 Task: Look for space in Laranjeiras, Brazil from 8th June, 2023 to 12th June, 2023 for 2 adults in price range Rs.8000 to Rs.16000. Place can be private room with 1  bedroom having 1 bed and 1 bathroom. Property type can be flatguest house, hotel. Booking option can be shelf check-in. Required host language is Spanish.
Action: Mouse moved to (357, 141)
Screenshot: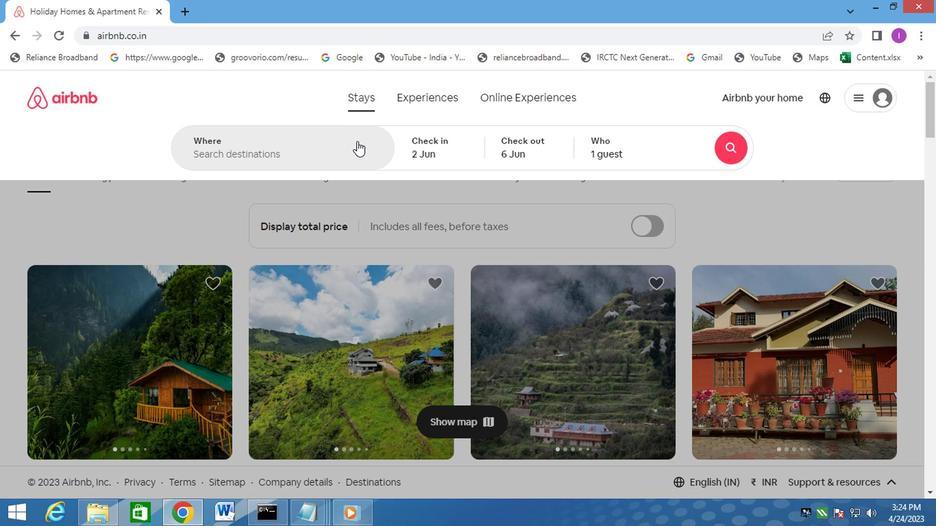 
Action: Mouse pressed left at (357, 141)
Screenshot: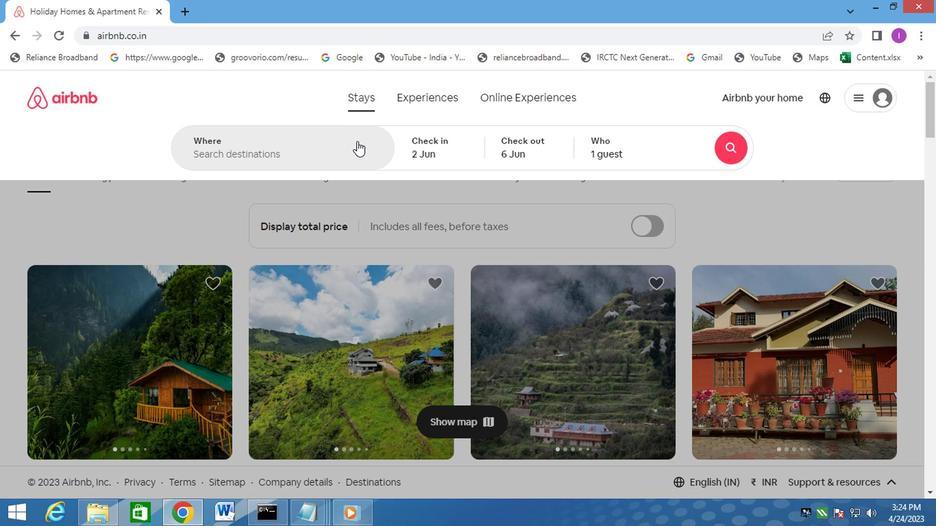 
Action: Mouse moved to (287, 165)
Screenshot: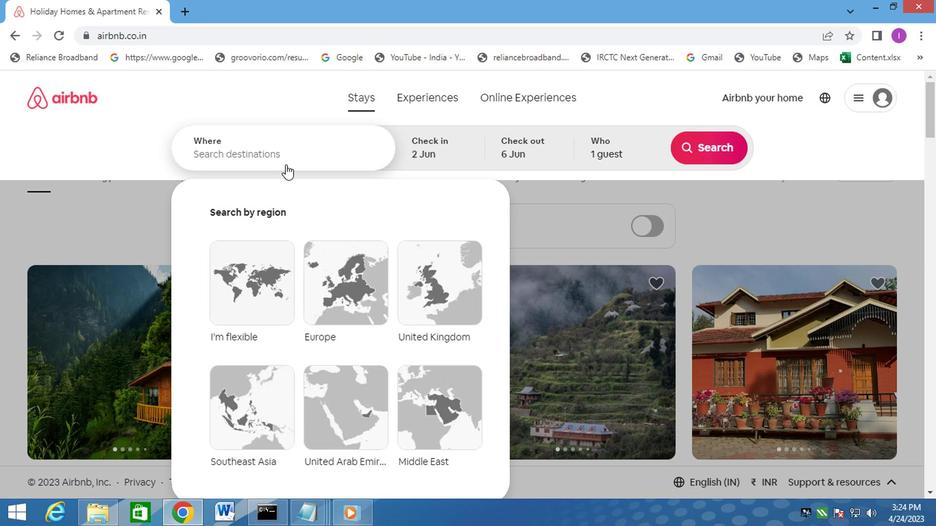 
Action: Key pressed <Key.shift><Key.shift>LARANJEIRAS,<Key.shift><Key.shift><Key.shift><Key.shift><Key.shift><Key.shift><Key.shift>BRAZIL
Screenshot: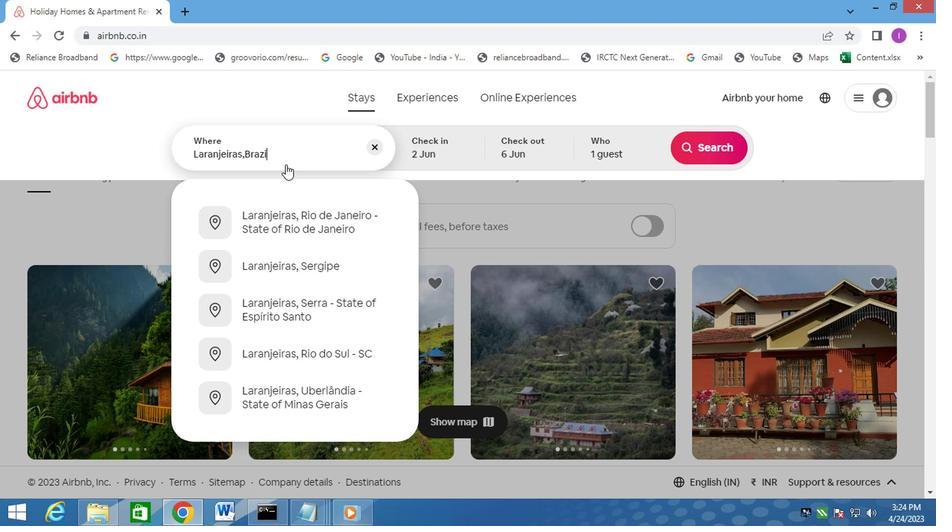 
Action: Mouse moved to (425, 148)
Screenshot: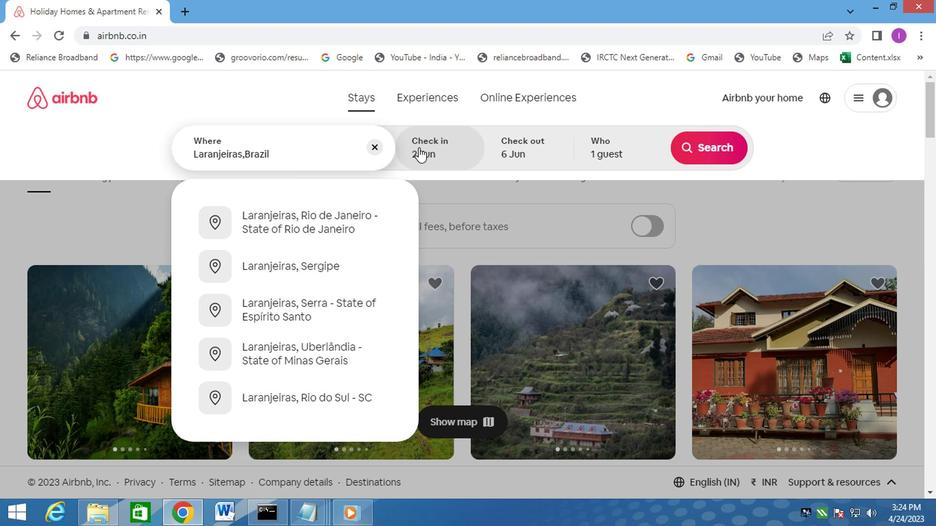 
Action: Mouse pressed left at (425, 148)
Screenshot: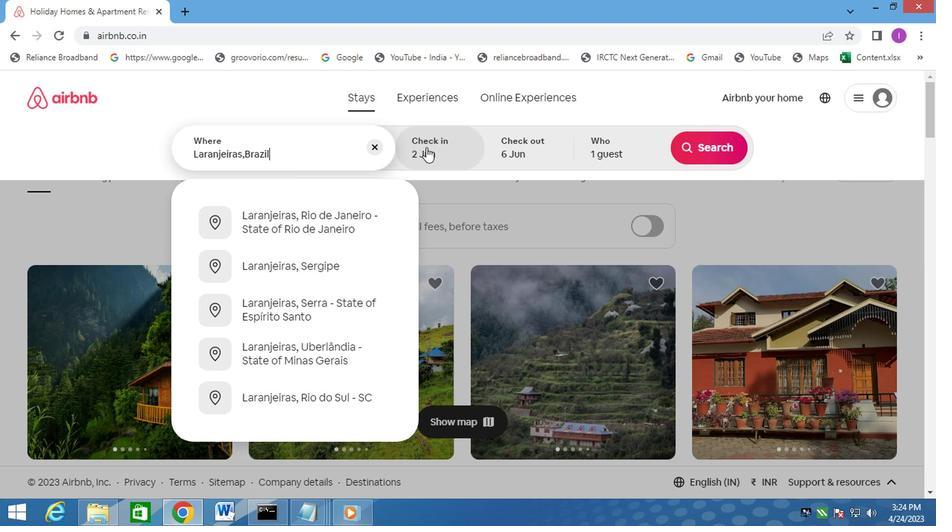 
Action: Mouse moved to (460, 147)
Screenshot: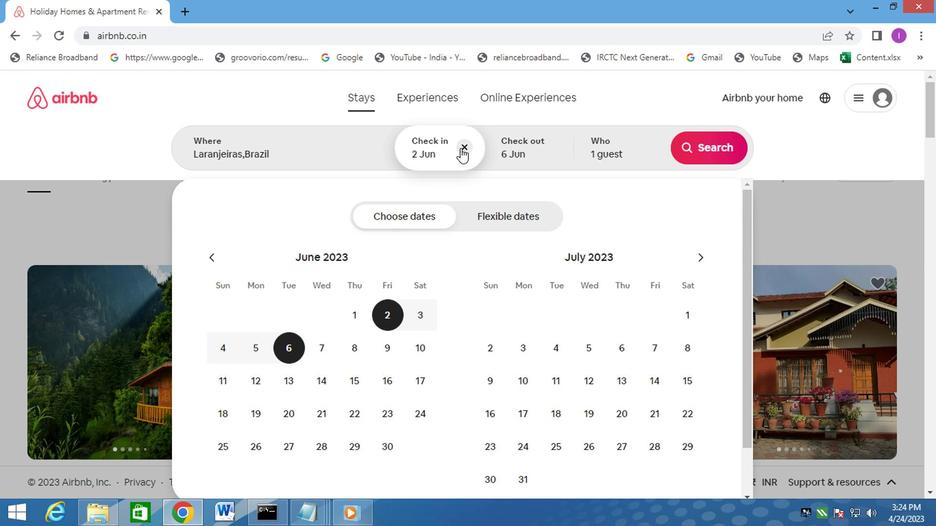 
Action: Mouse pressed left at (460, 147)
Screenshot: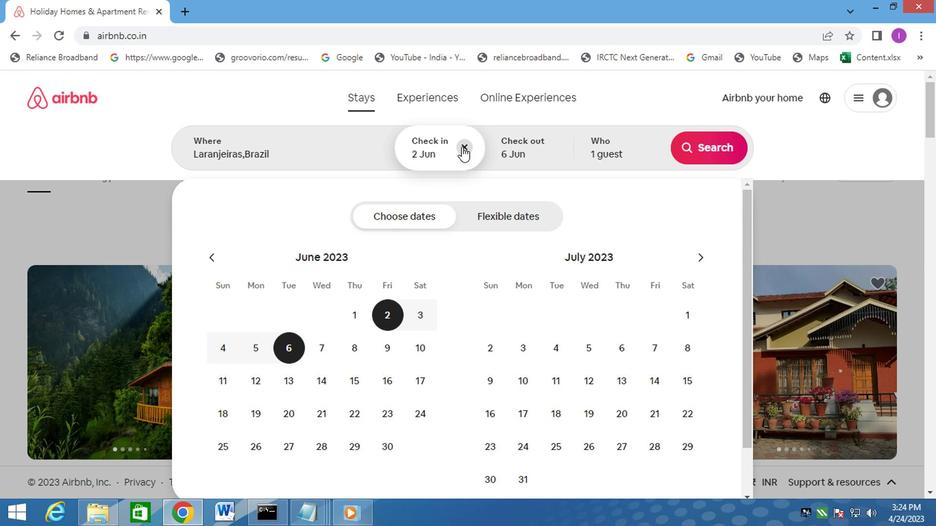 
Action: Mouse moved to (349, 344)
Screenshot: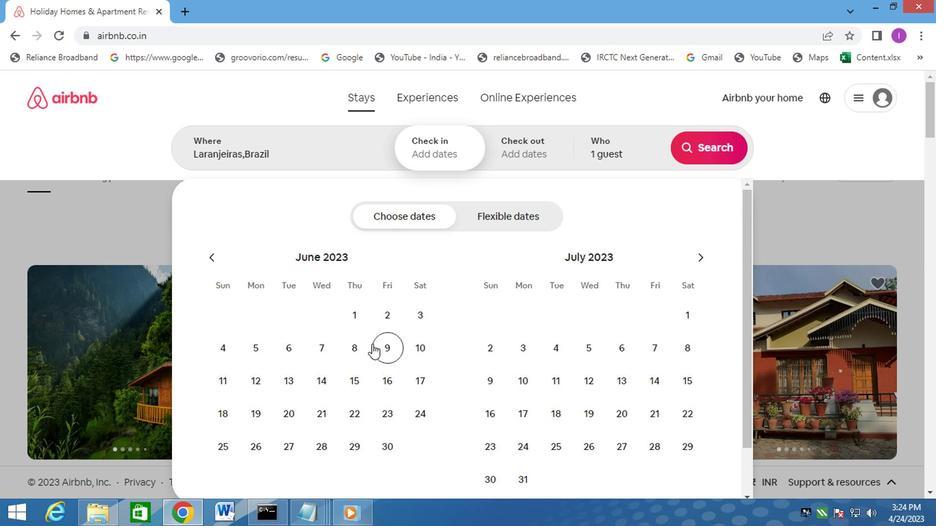 
Action: Mouse pressed left at (349, 344)
Screenshot: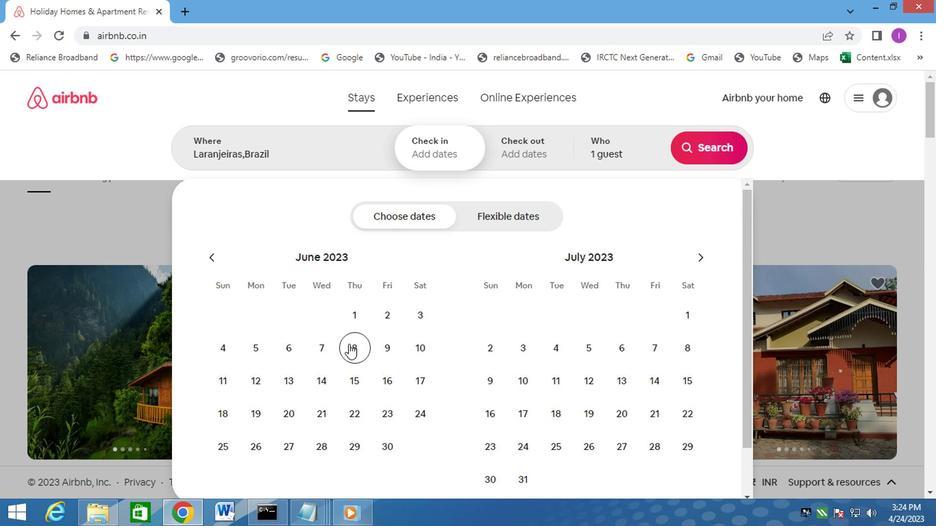 
Action: Mouse moved to (253, 383)
Screenshot: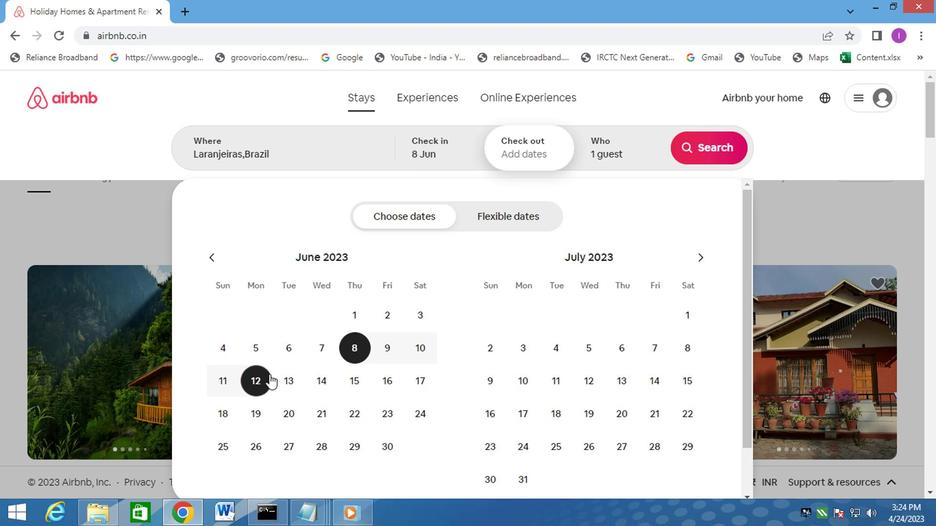 
Action: Mouse pressed left at (253, 383)
Screenshot: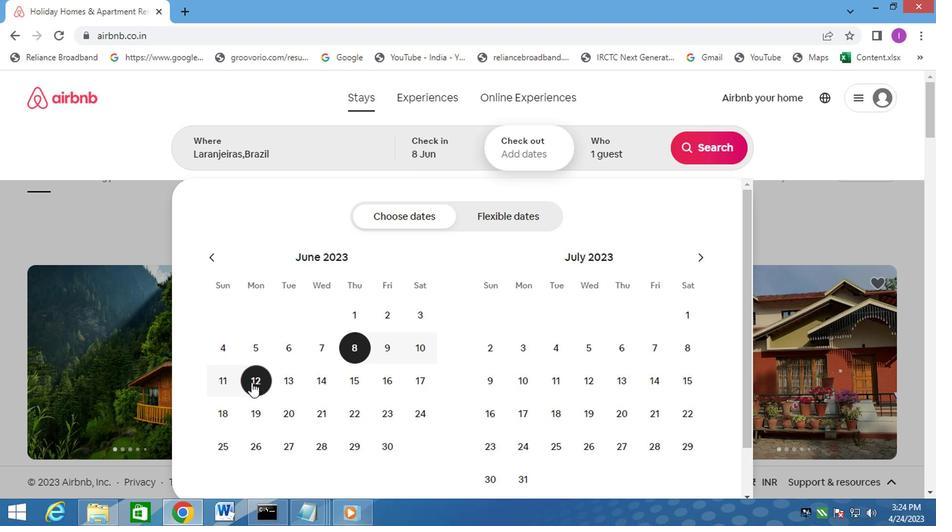 
Action: Mouse moved to (597, 158)
Screenshot: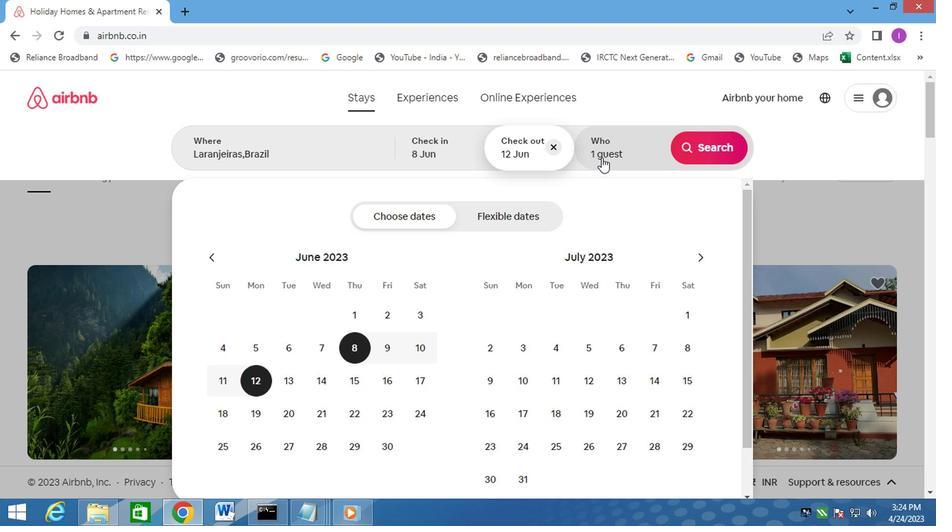 
Action: Mouse pressed left at (597, 158)
Screenshot: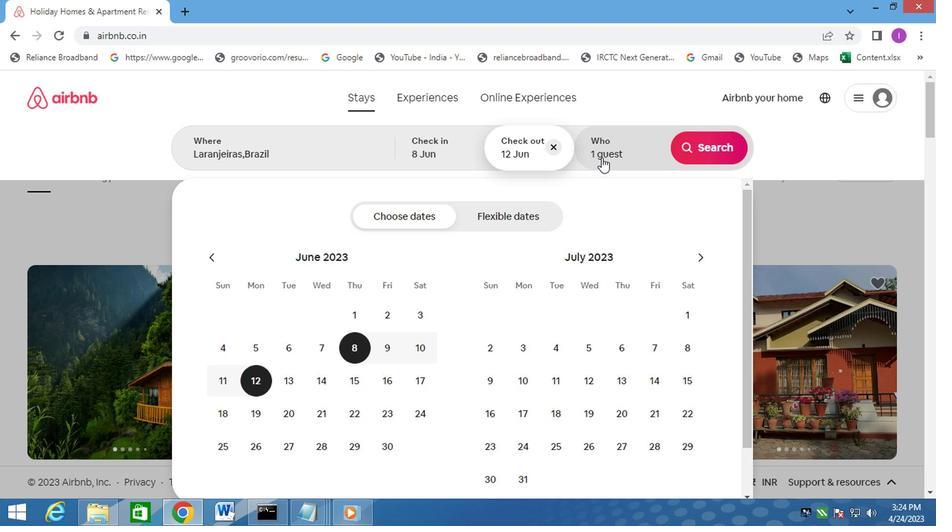 
Action: Mouse moved to (705, 222)
Screenshot: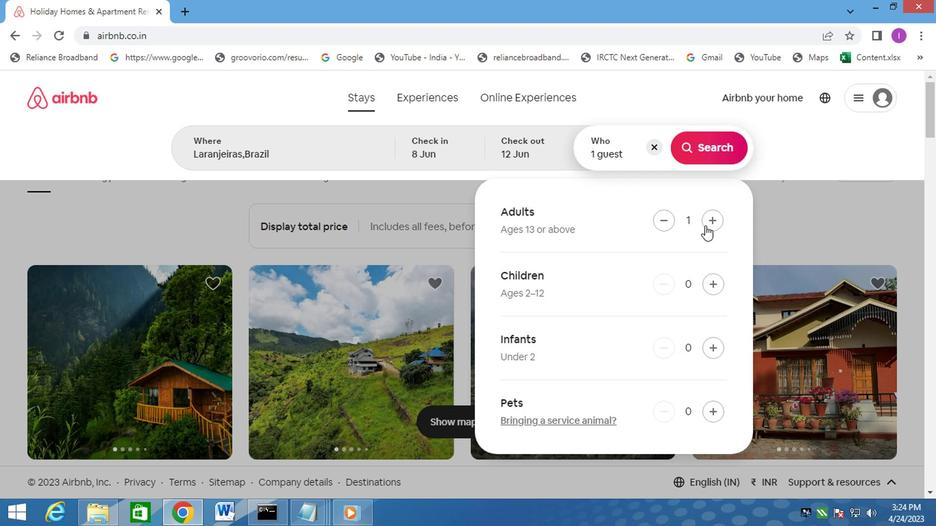 
Action: Mouse pressed left at (705, 222)
Screenshot: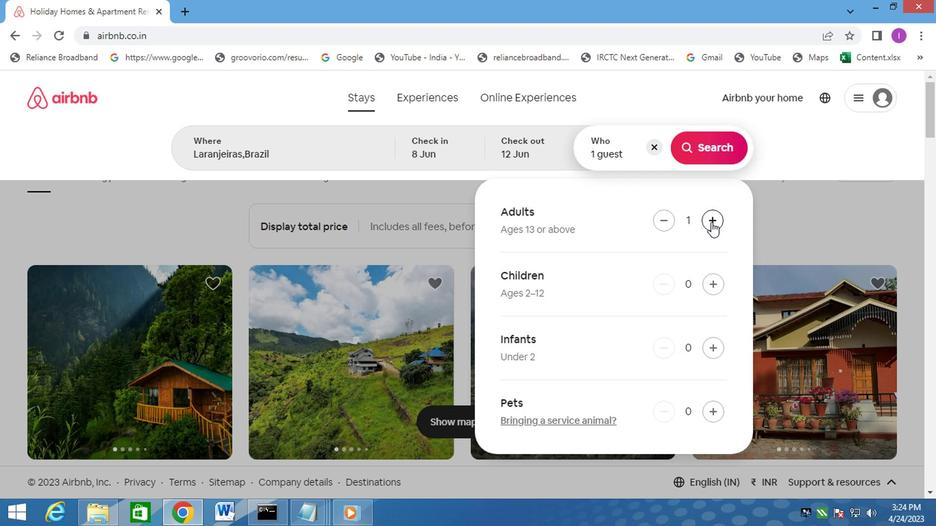 
Action: Mouse moved to (715, 146)
Screenshot: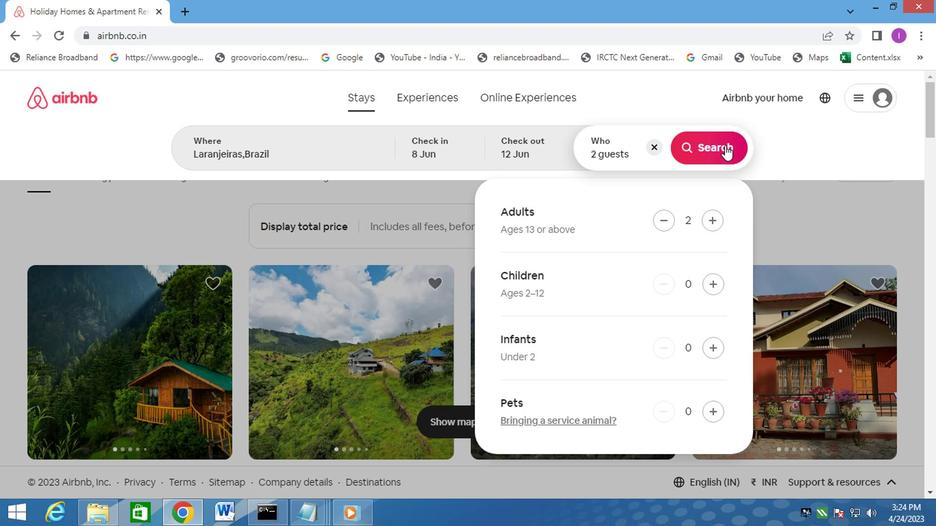 
Action: Mouse pressed left at (715, 146)
Screenshot: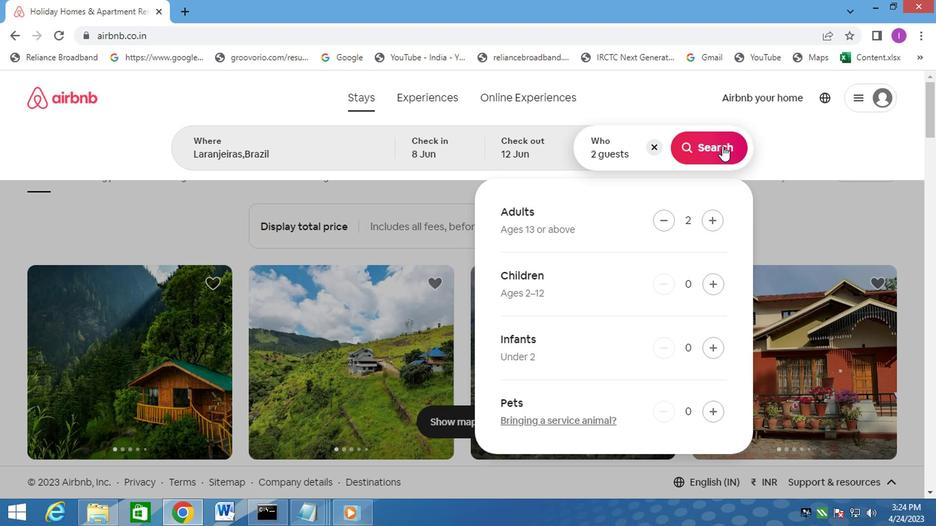 
Action: Mouse moved to (869, 155)
Screenshot: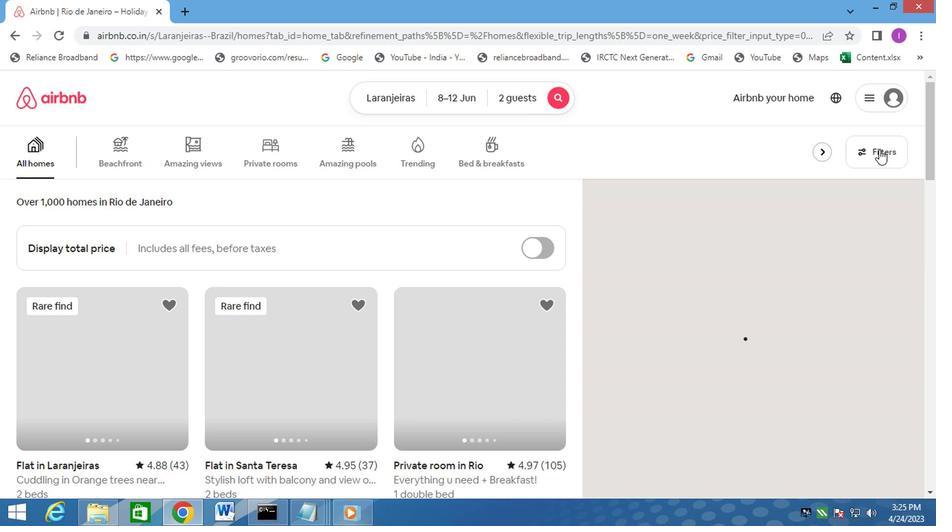 
Action: Mouse pressed left at (869, 155)
Screenshot: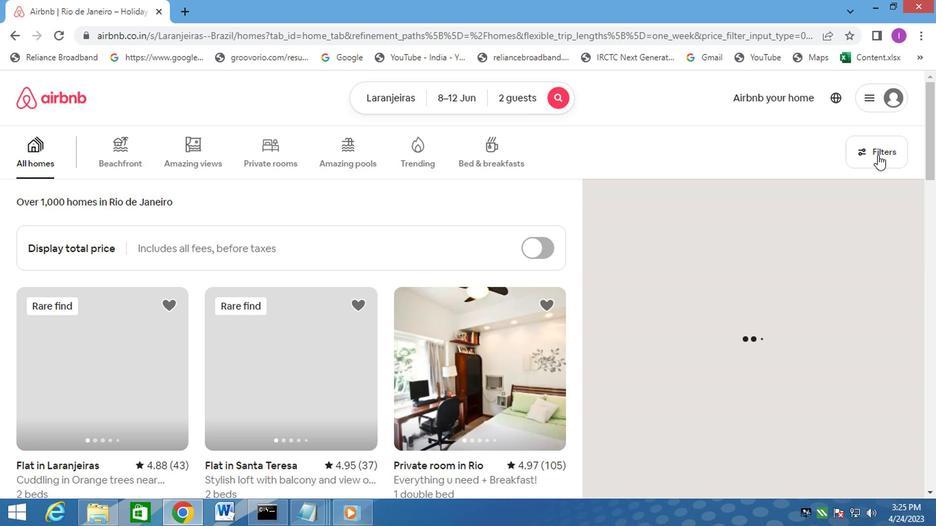
Action: Mouse moved to (290, 327)
Screenshot: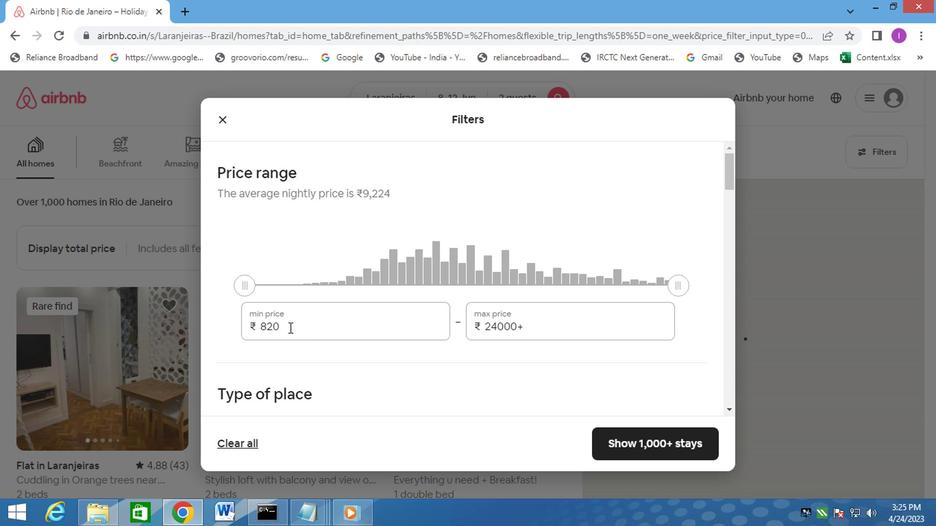 
Action: Mouse pressed left at (290, 327)
Screenshot: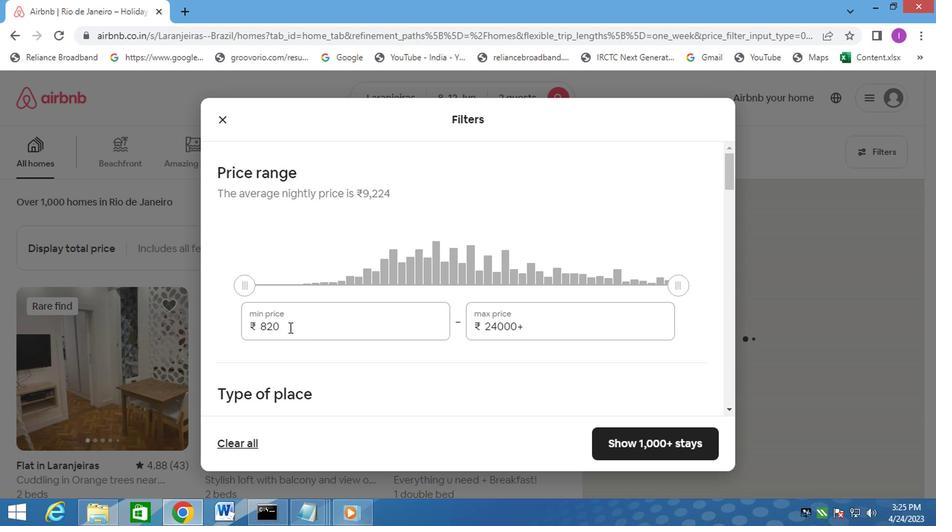 
Action: Mouse moved to (249, 331)
Screenshot: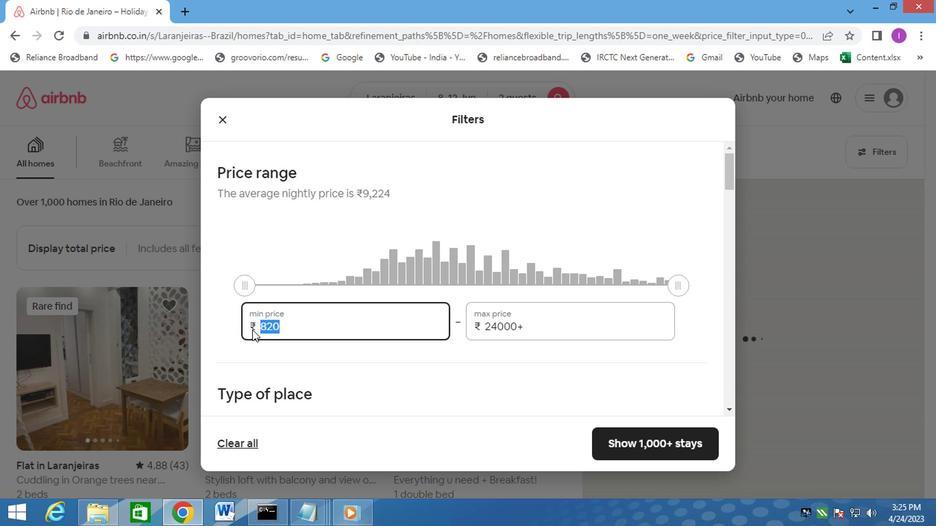 
Action: Mouse pressed left at (249, 331)
Screenshot: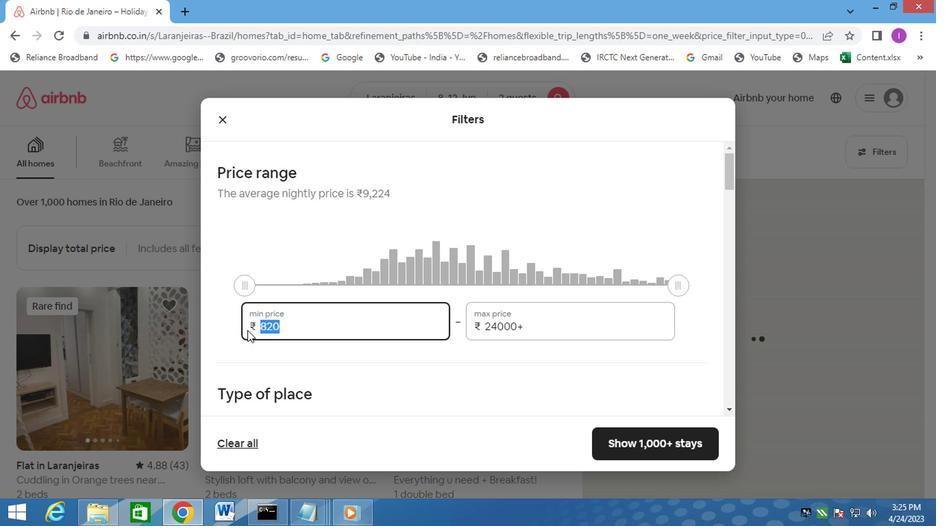 
Action: Mouse moved to (293, 327)
Screenshot: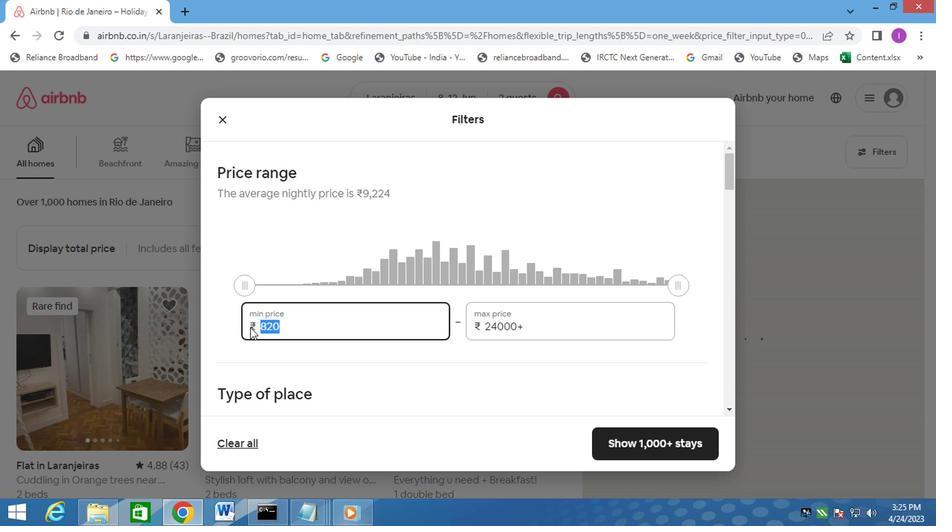 
Action: Key pressed 80000<Key.backspace>
Screenshot: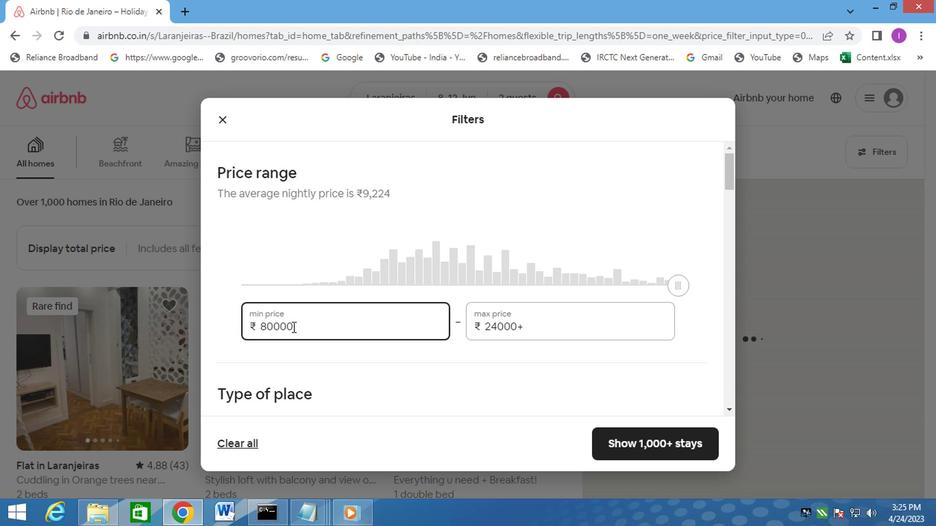 
Action: Mouse moved to (522, 329)
Screenshot: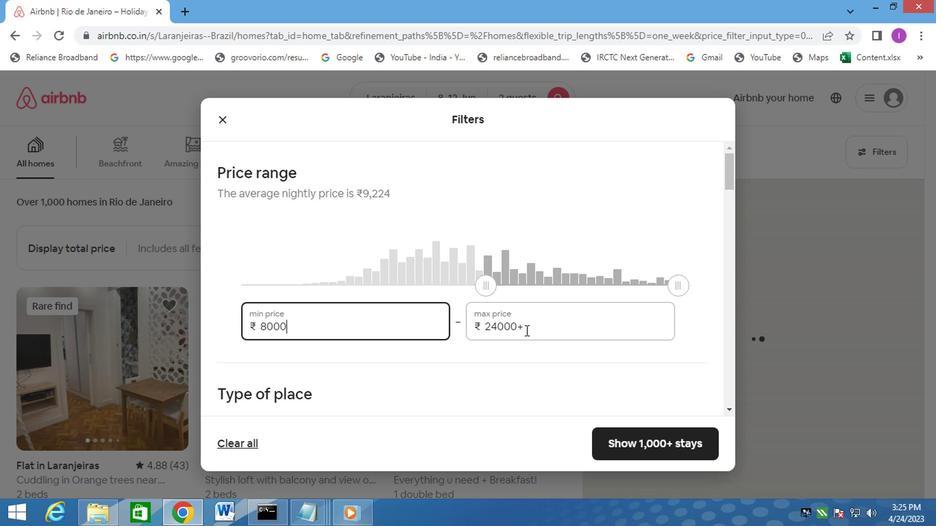 
Action: Mouse pressed left at (522, 329)
Screenshot: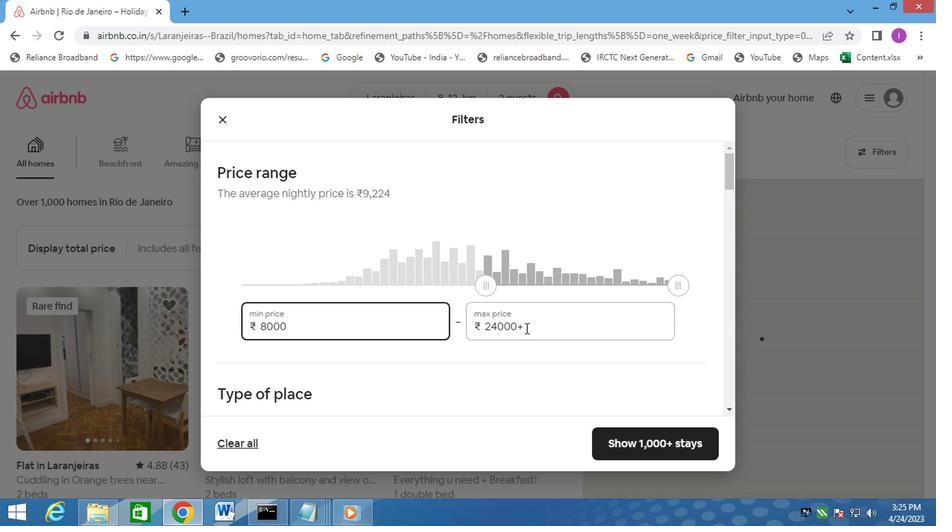 
Action: Mouse moved to (469, 326)
Screenshot: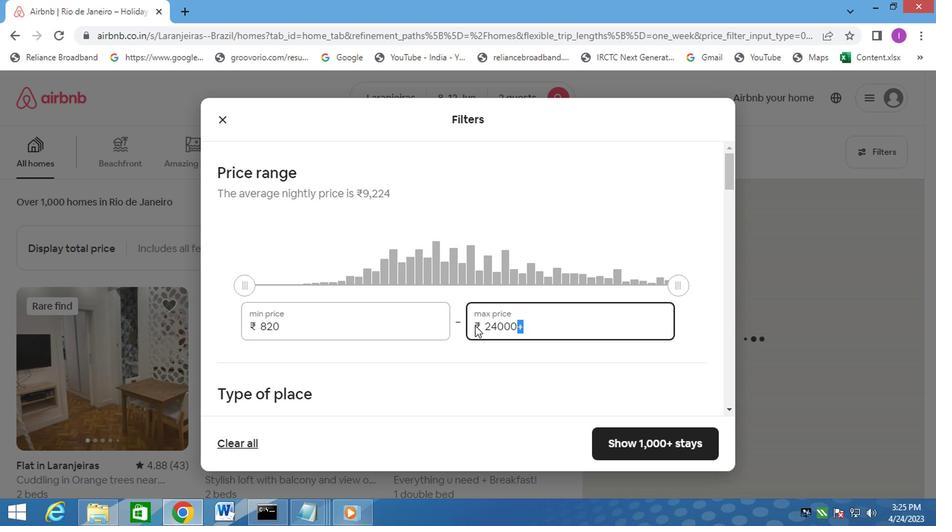 
Action: Mouse pressed left at (469, 326)
Screenshot: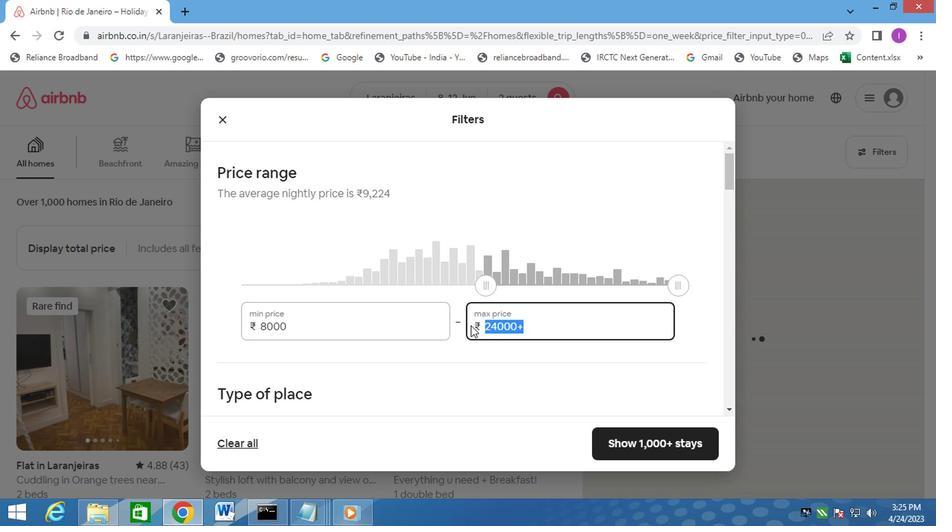 
Action: Mouse moved to (478, 330)
Screenshot: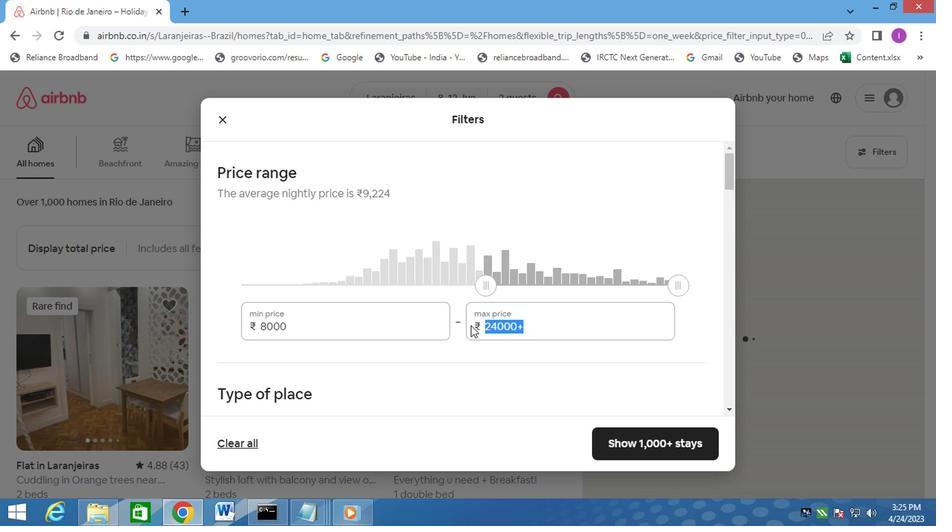 
Action: Key pressed 16000
Screenshot: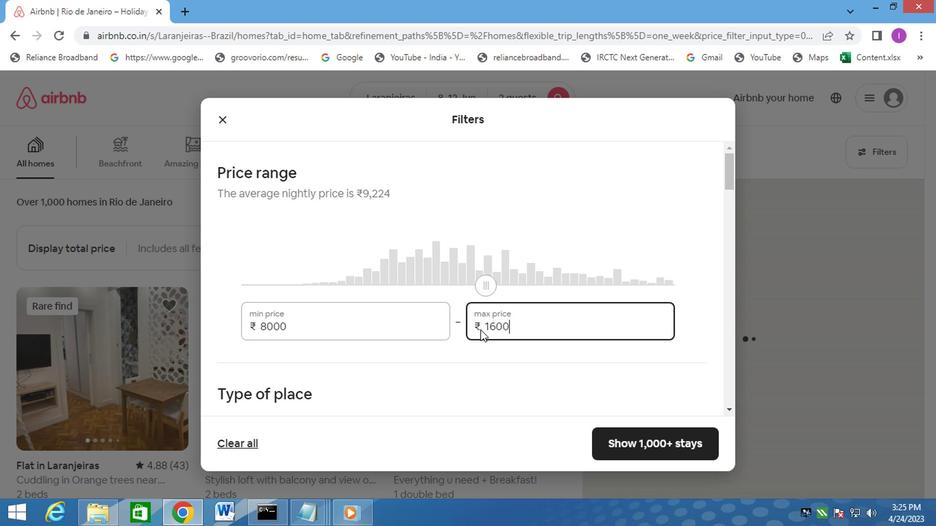 
Action: Mouse moved to (476, 325)
Screenshot: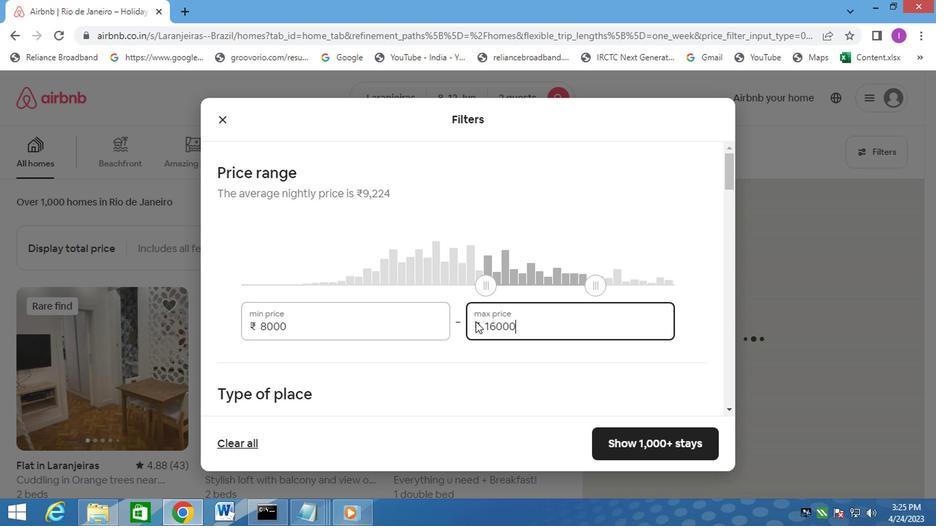 
Action: Mouse scrolled (476, 324) with delta (0, 0)
Screenshot: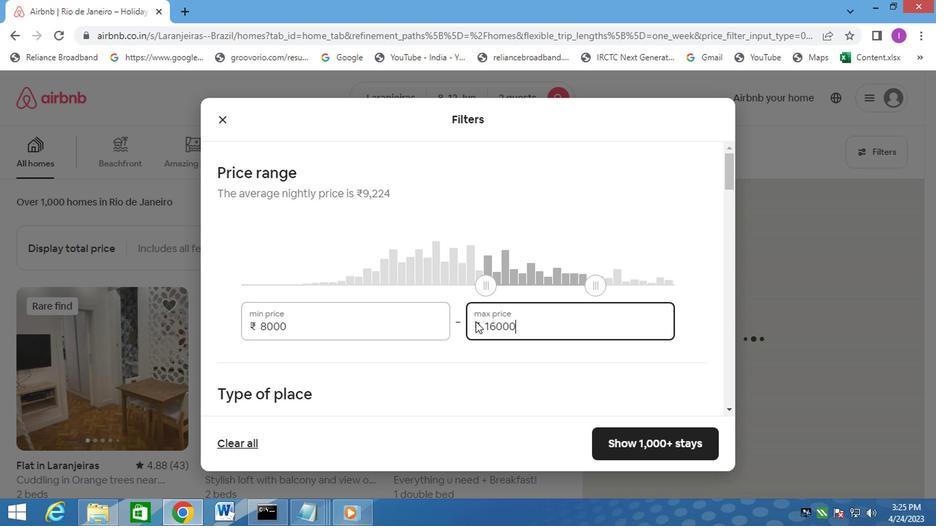 
Action: Mouse moved to (491, 339)
Screenshot: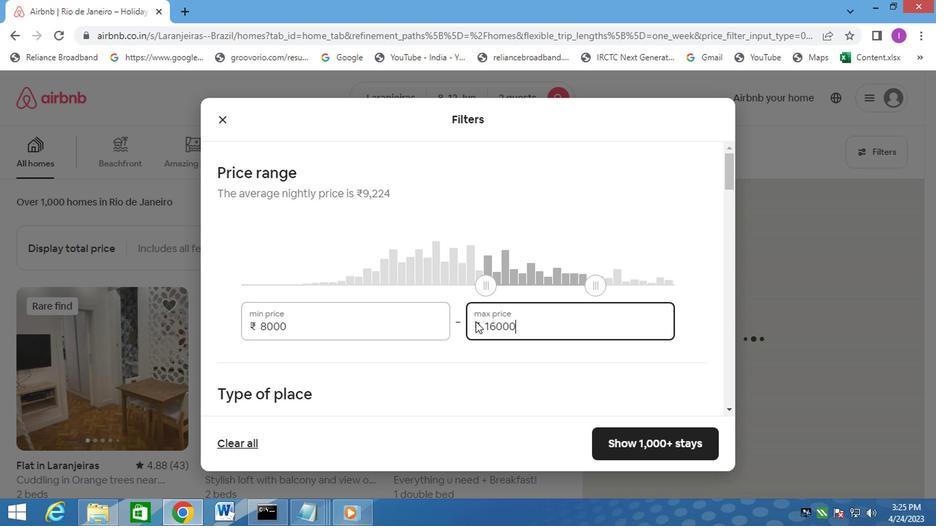 
Action: Mouse scrolled (491, 338) with delta (0, 0)
Screenshot: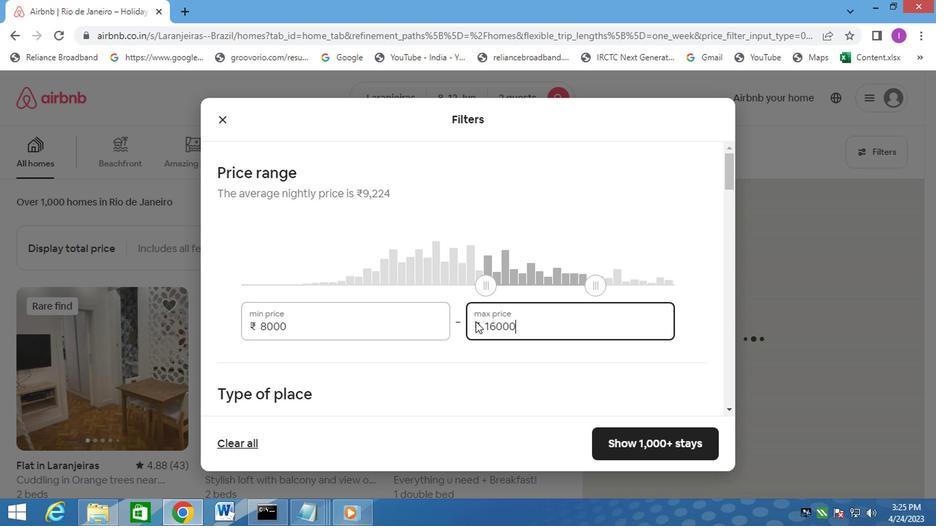 
Action: Mouse moved to (466, 302)
Screenshot: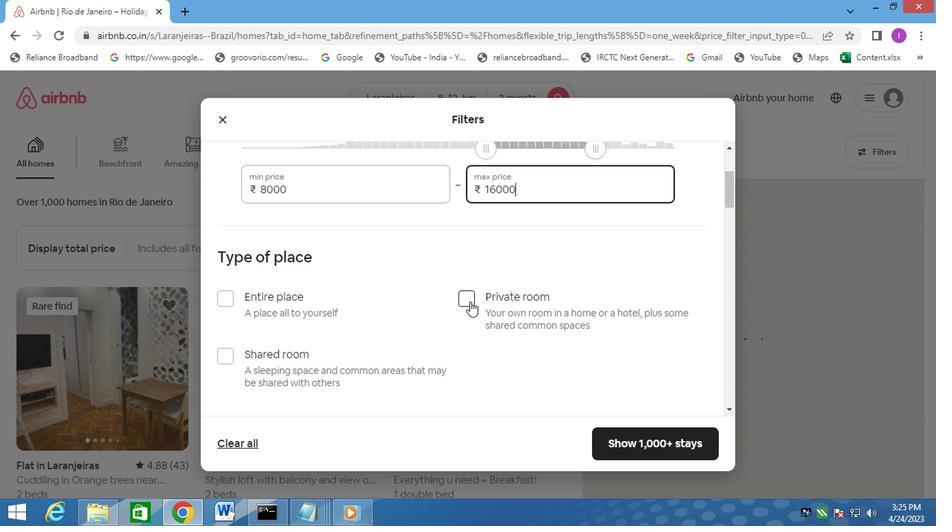 
Action: Mouse pressed left at (466, 302)
Screenshot: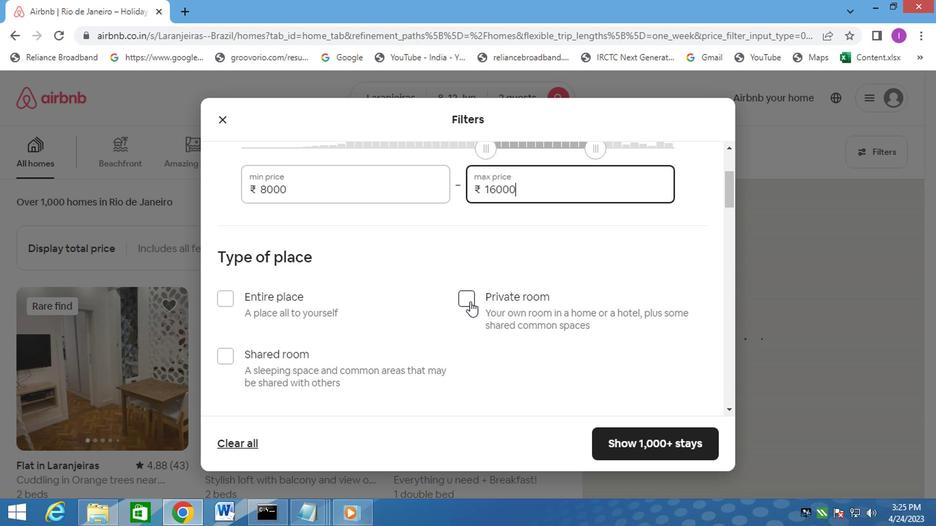
Action: Mouse moved to (470, 359)
Screenshot: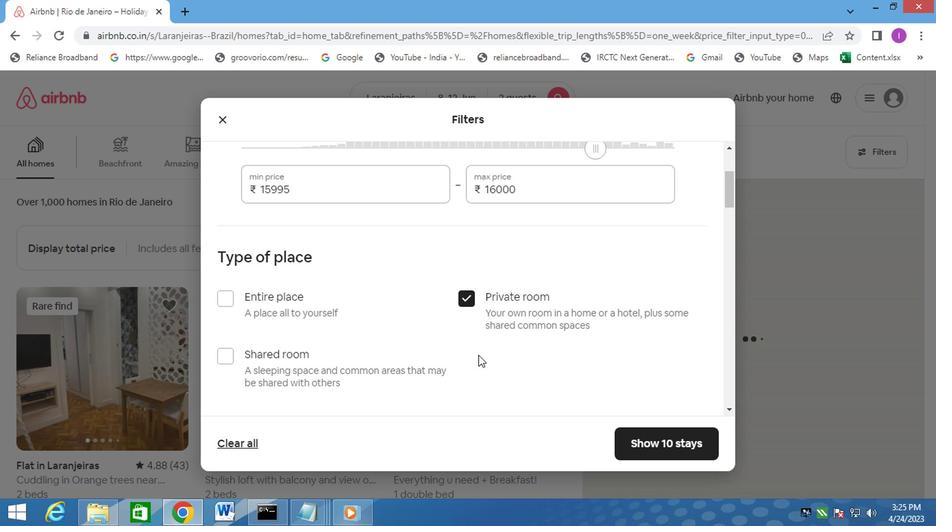 
Action: Mouse scrolled (470, 358) with delta (0, 0)
Screenshot: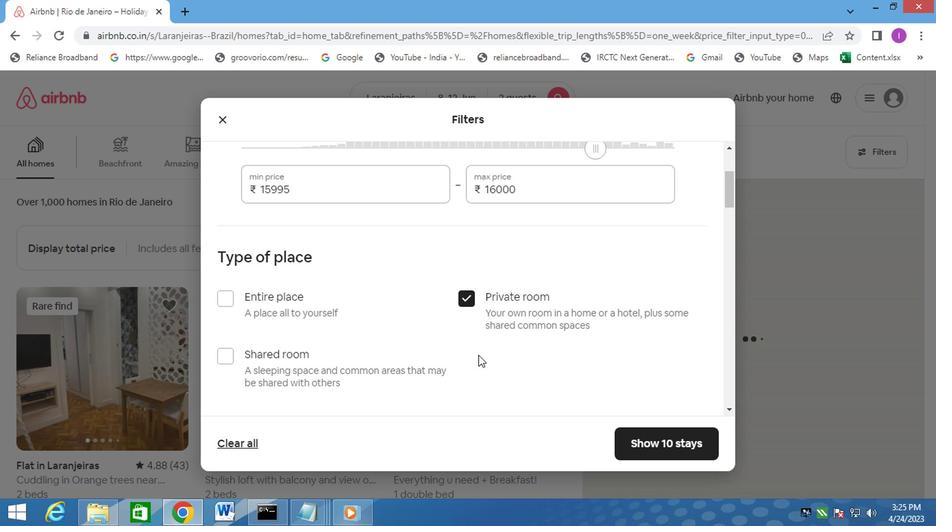 
Action: Mouse moved to (467, 361)
Screenshot: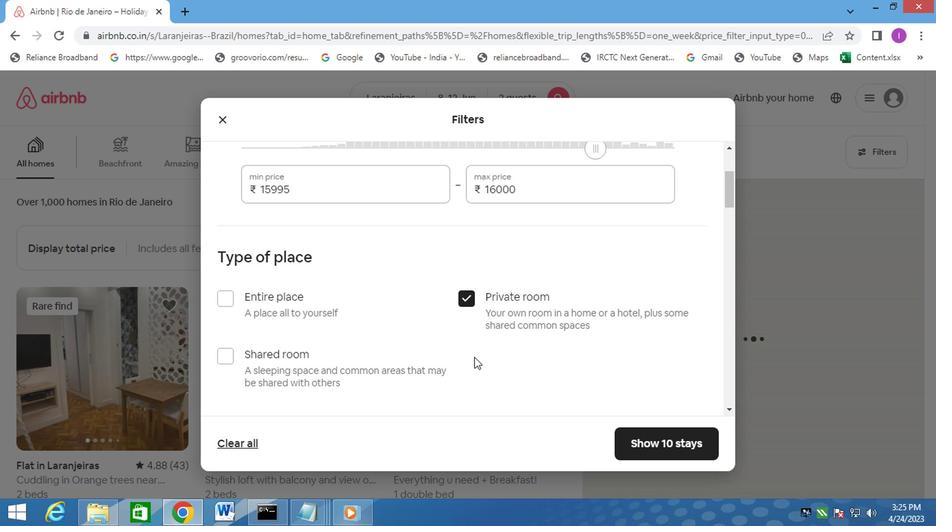 
Action: Mouse scrolled (467, 361) with delta (0, 0)
Screenshot: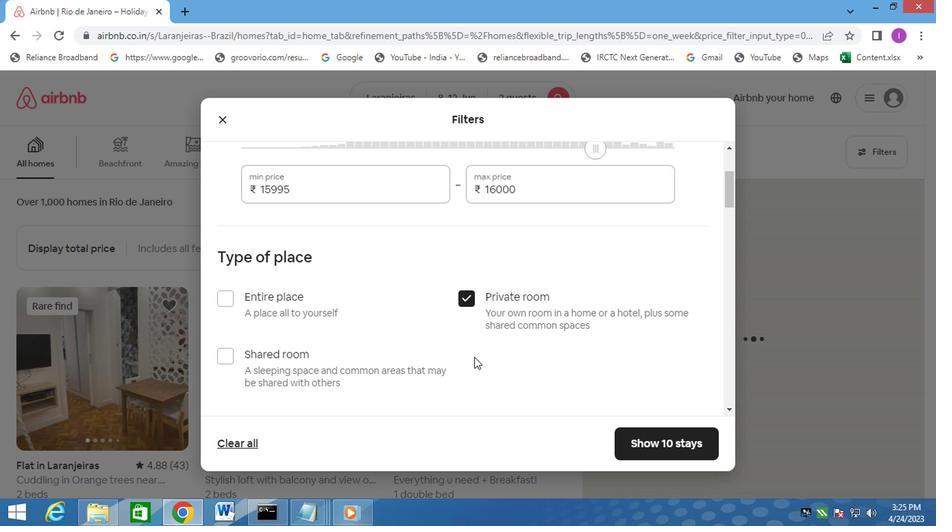 
Action: Mouse moved to (466, 362)
Screenshot: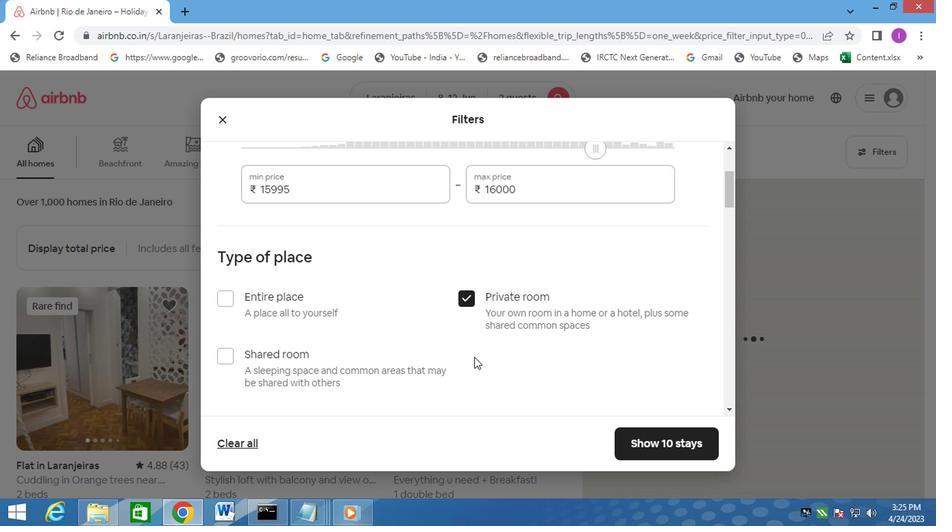 
Action: Mouse scrolled (466, 361) with delta (0, 0)
Screenshot: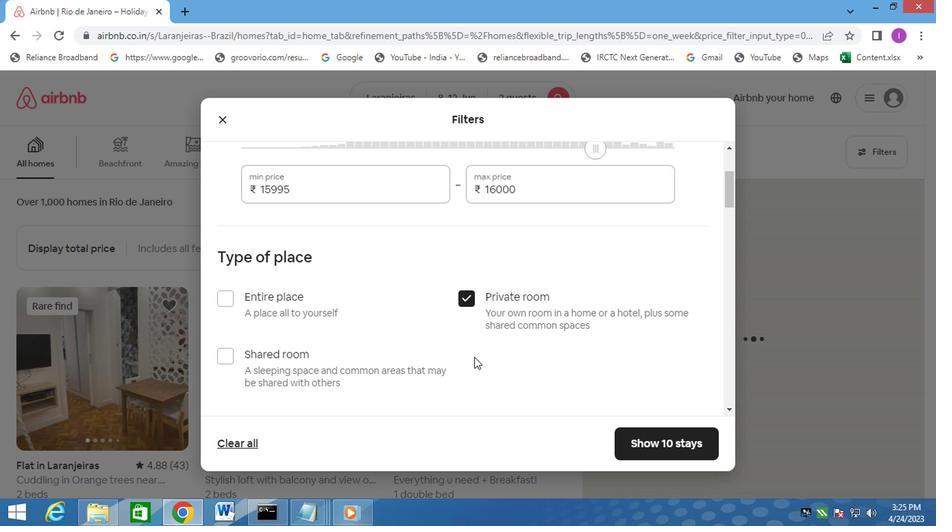 
Action: Mouse moved to (349, 324)
Screenshot: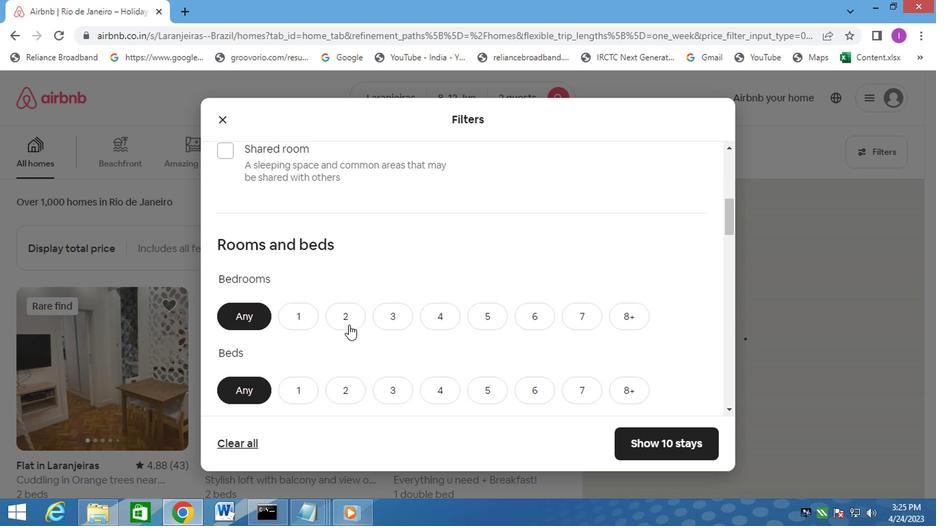 
Action: Mouse pressed left at (349, 324)
Screenshot: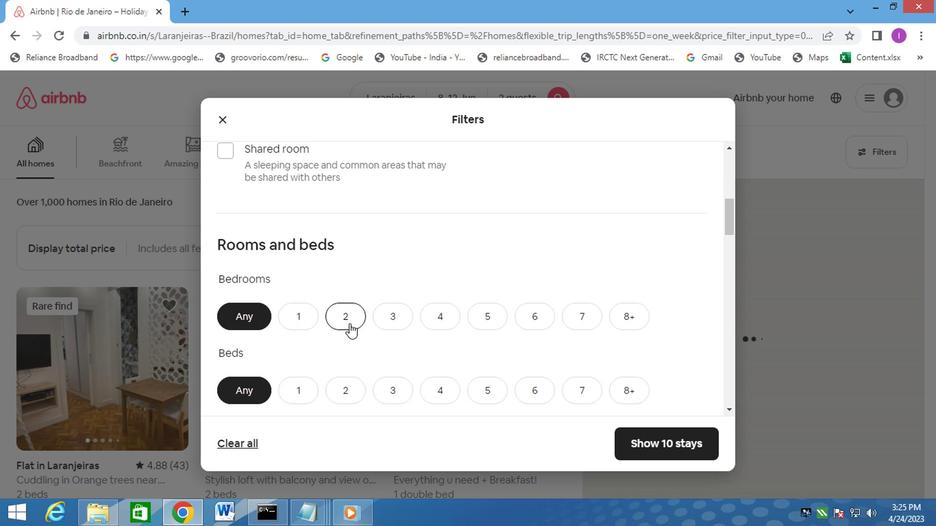 
Action: Mouse moved to (398, 395)
Screenshot: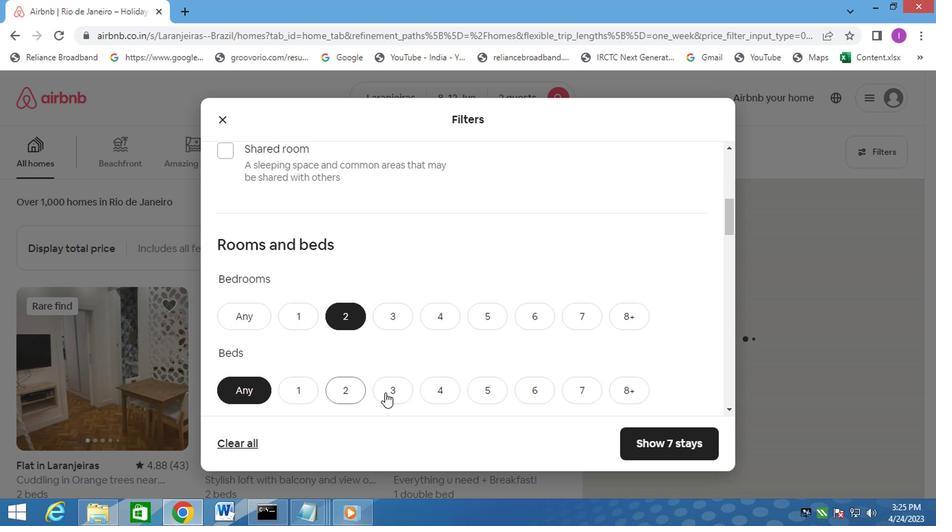 
Action: Mouse pressed left at (398, 395)
Screenshot: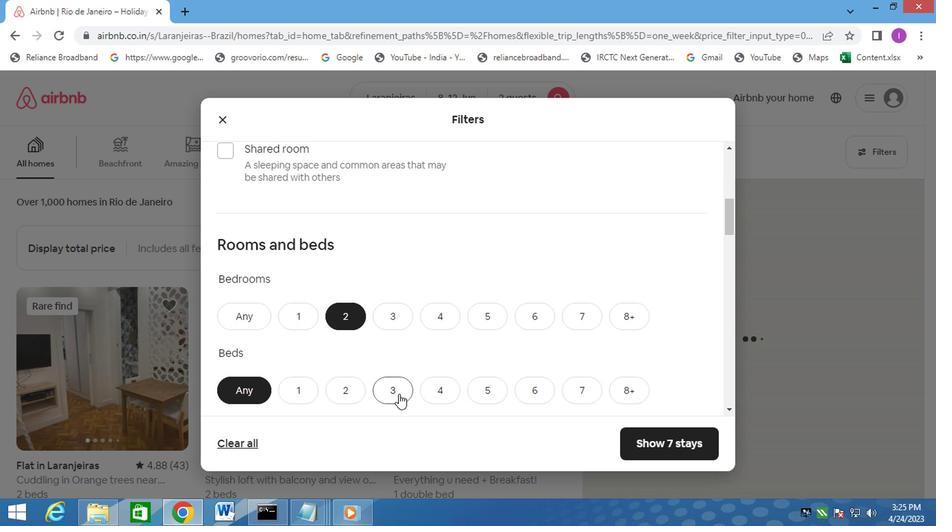 
Action: Mouse moved to (397, 389)
Screenshot: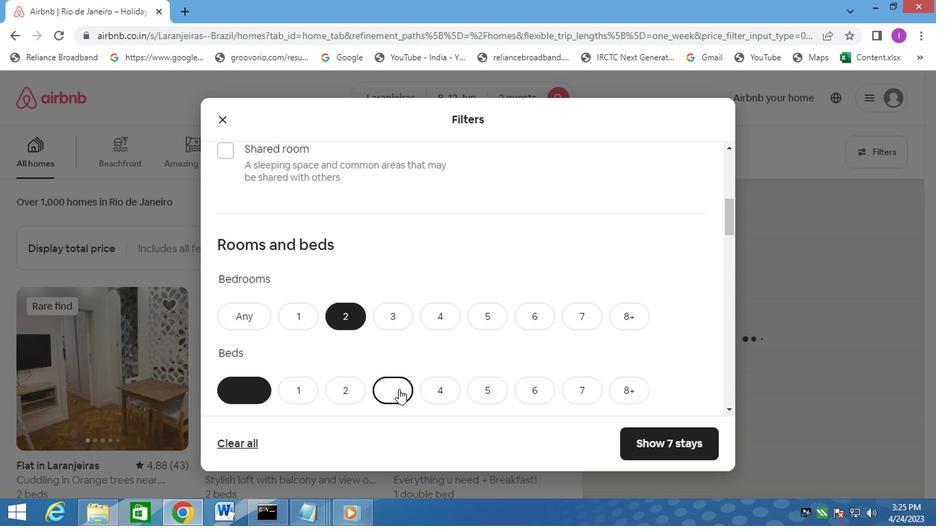 
Action: Mouse scrolled (397, 388) with delta (0, 0)
Screenshot: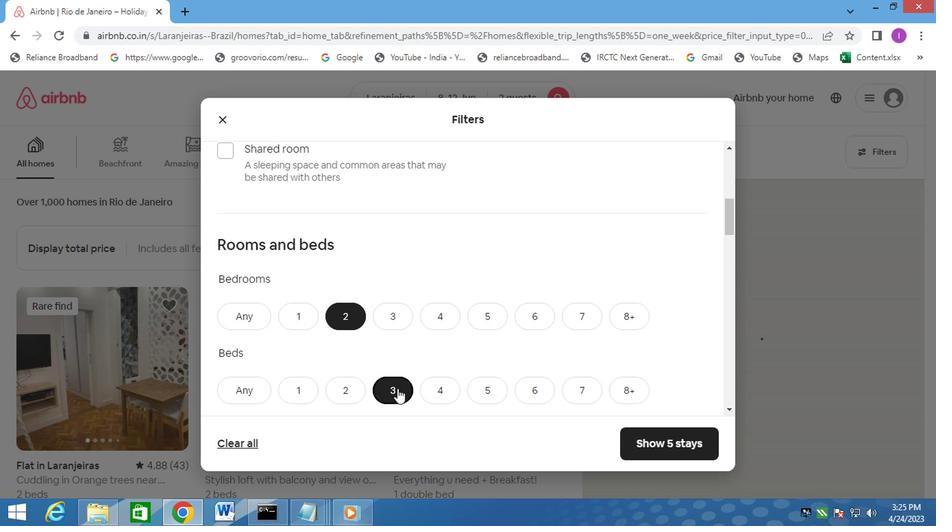 
Action: Mouse moved to (300, 392)
Screenshot: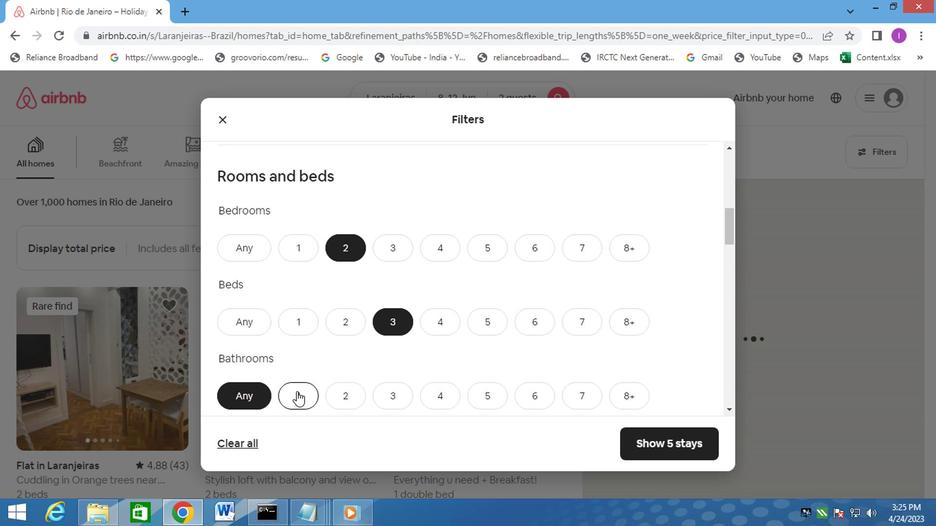 
Action: Mouse pressed left at (300, 392)
Screenshot: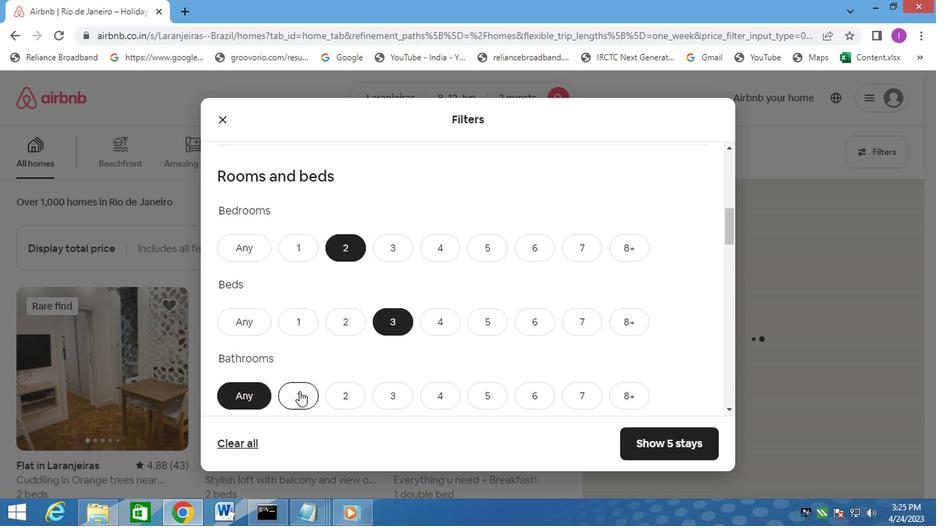 
Action: Mouse moved to (362, 380)
Screenshot: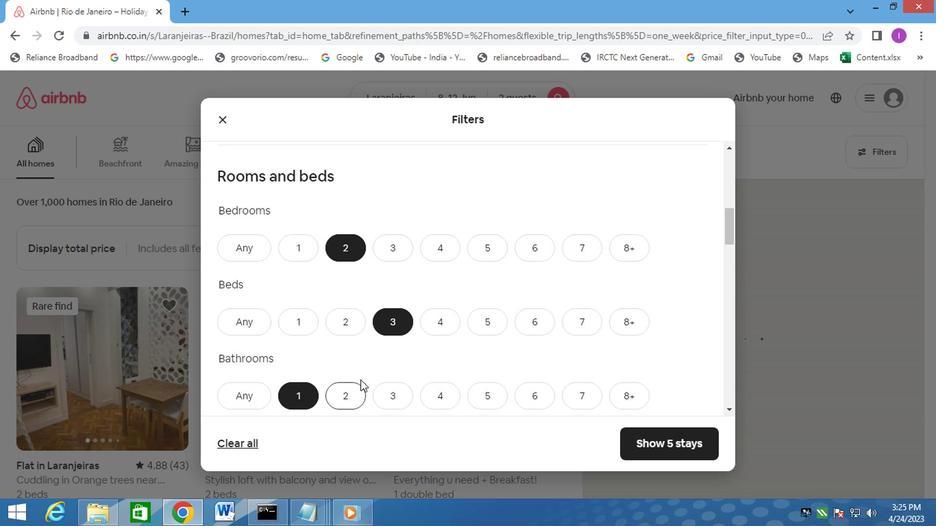 
Action: Mouse scrolled (362, 379) with delta (0, 0)
Screenshot: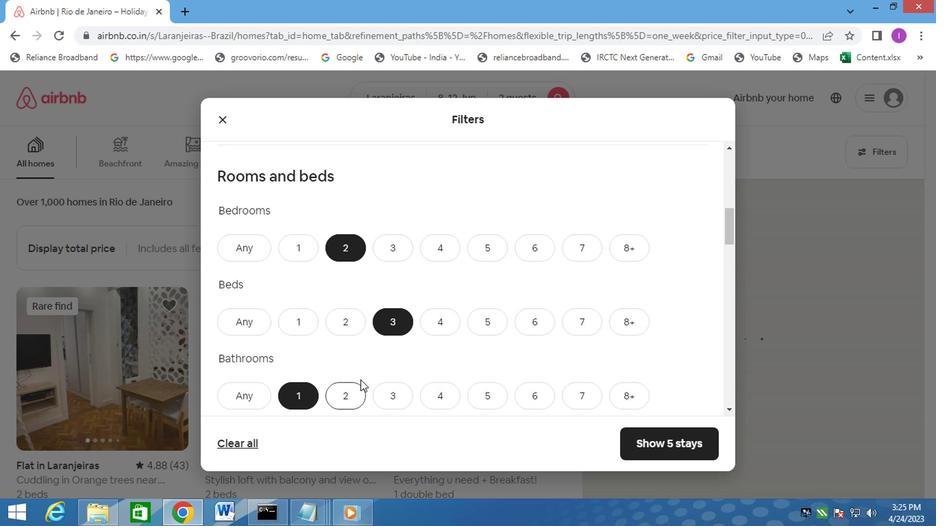 
Action: Mouse moved to (363, 380)
Screenshot: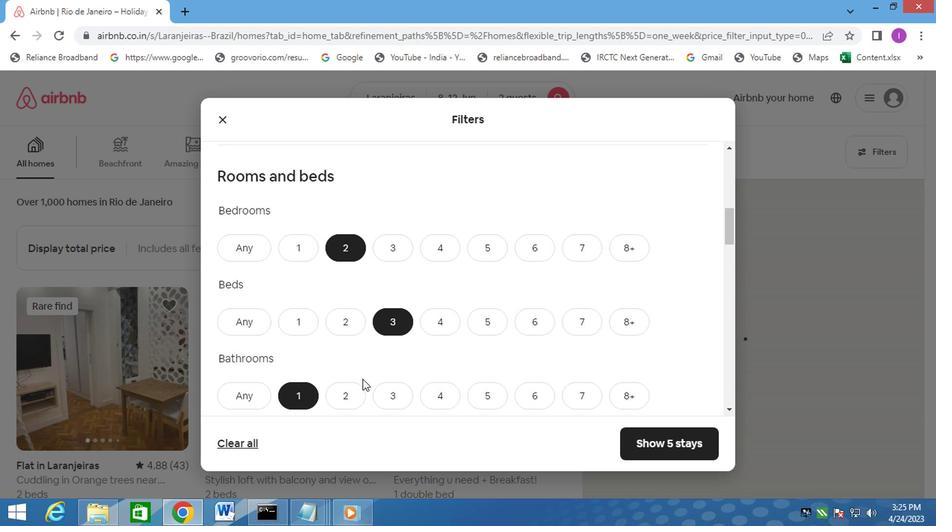 
Action: Mouse scrolled (363, 379) with delta (0, 0)
Screenshot: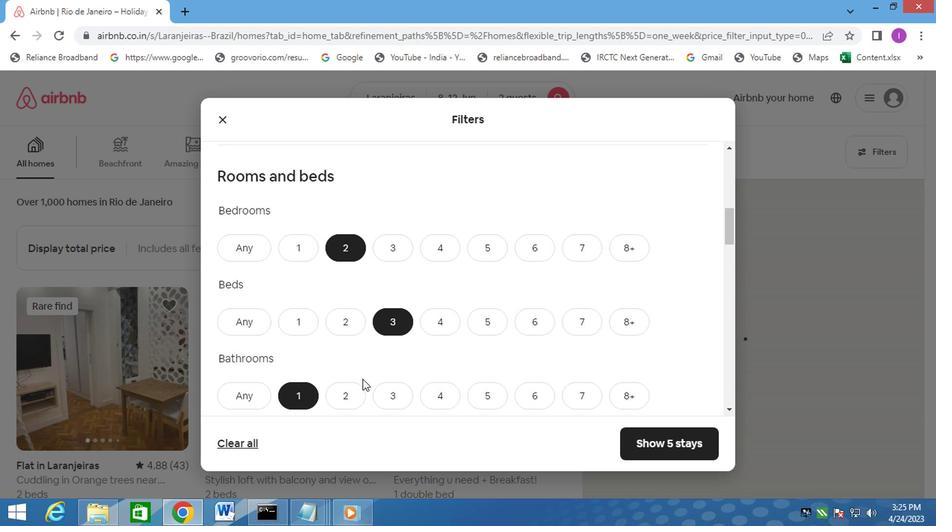 
Action: Mouse moved to (369, 380)
Screenshot: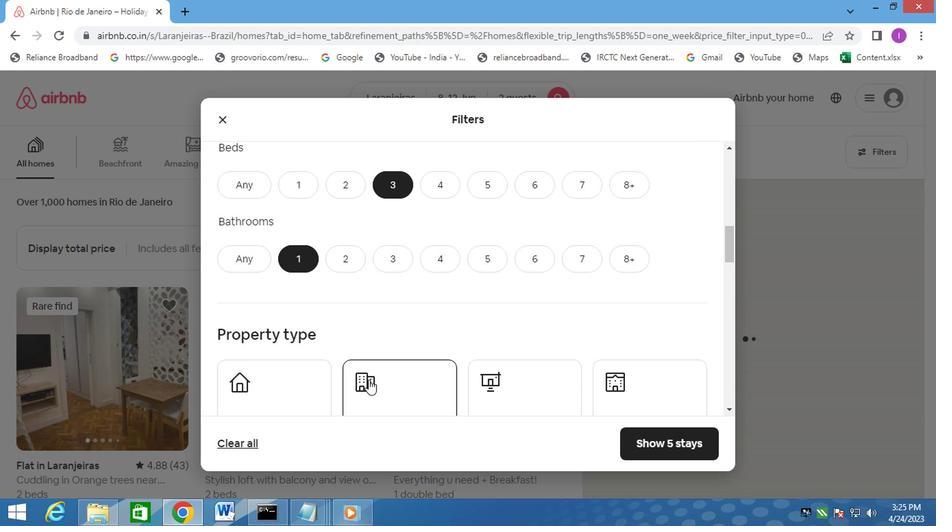 
Action: Mouse scrolled (369, 380) with delta (0, 0)
Screenshot: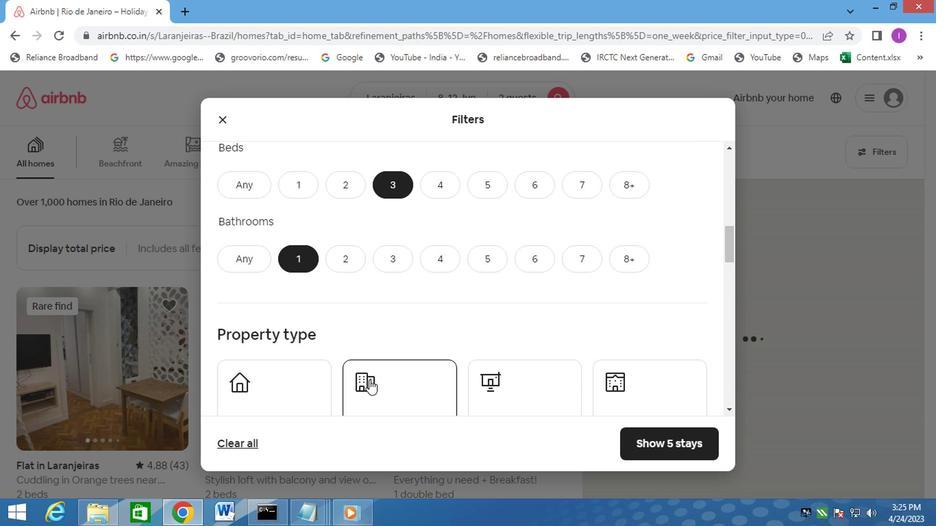 
Action: Mouse moved to (289, 365)
Screenshot: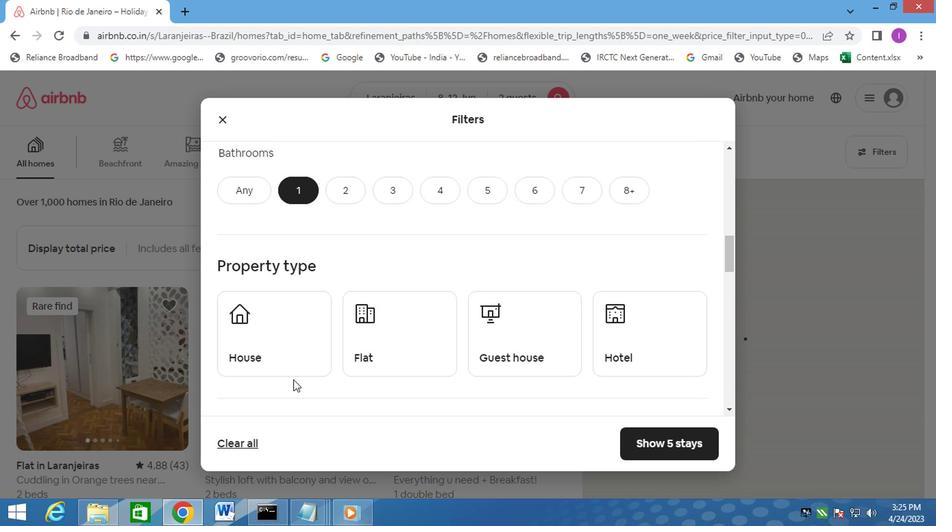 
Action: Mouse pressed left at (289, 365)
Screenshot: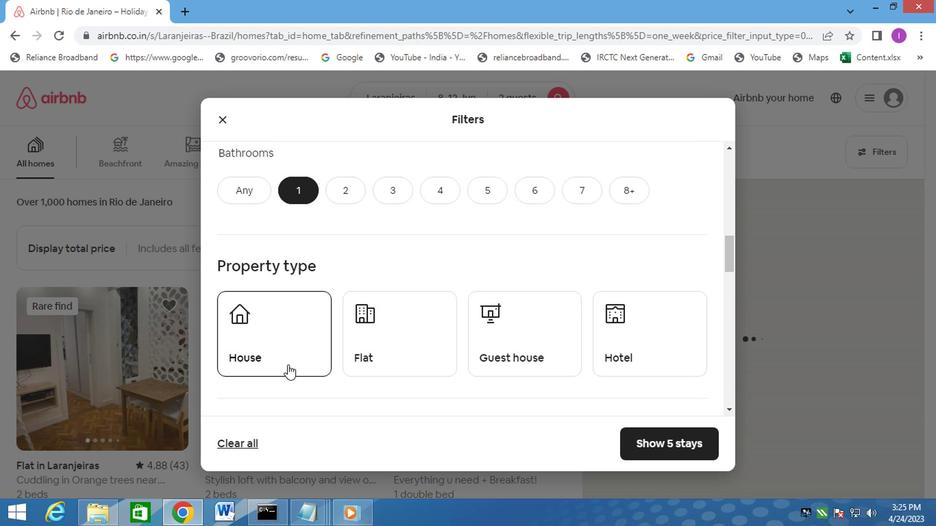 
Action: Mouse moved to (376, 366)
Screenshot: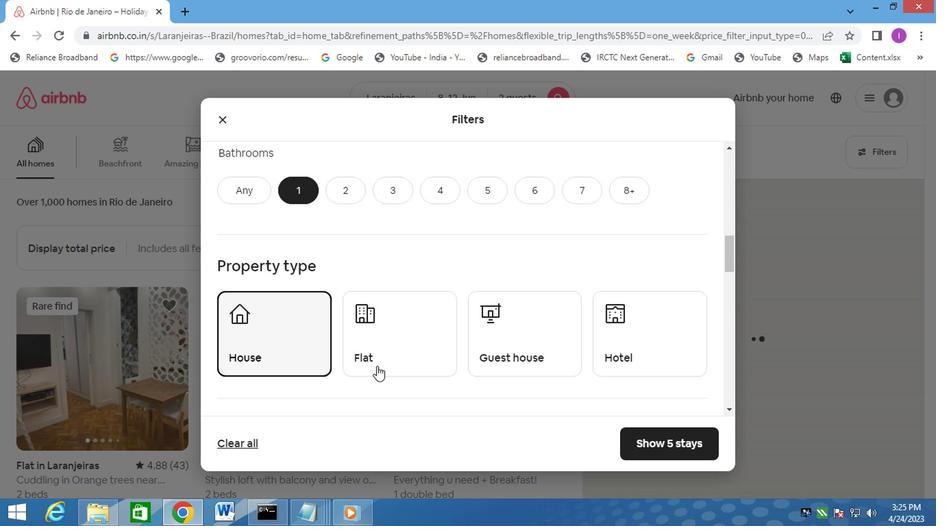 
Action: Mouse pressed left at (376, 366)
Screenshot: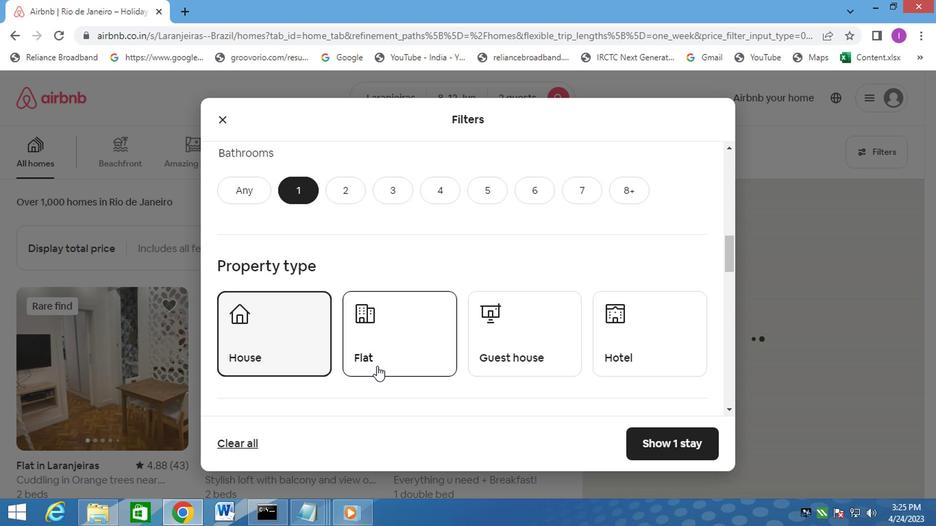 
Action: Mouse moved to (532, 350)
Screenshot: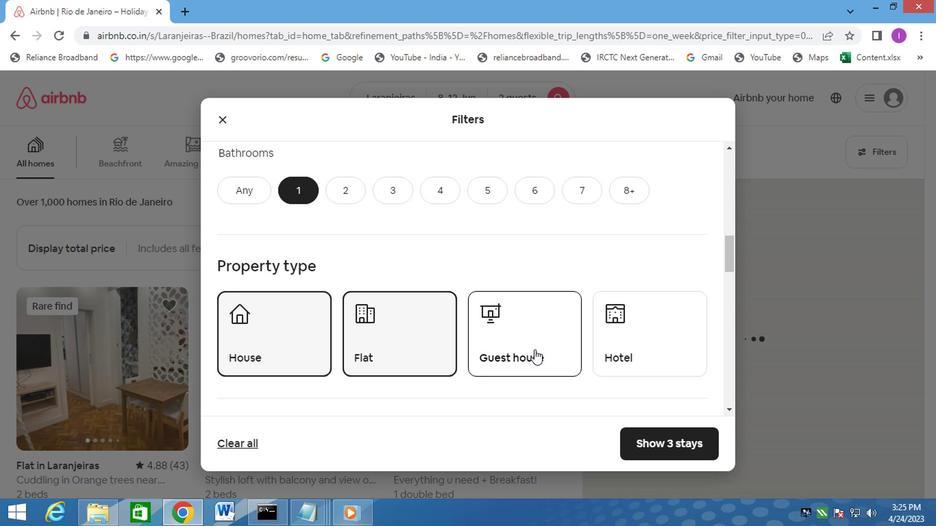 
Action: Mouse pressed left at (532, 350)
Screenshot: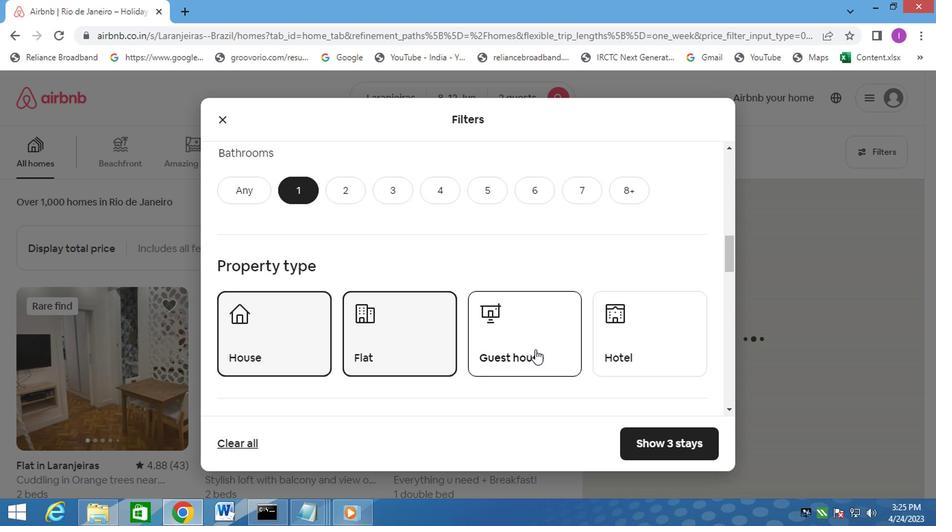 
Action: Mouse moved to (584, 339)
Screenshot: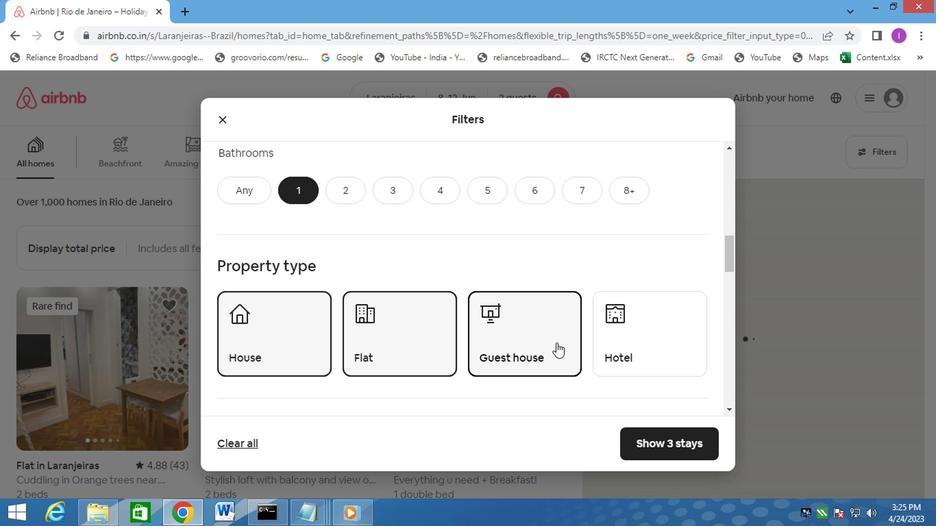 
Action: Mouse scrolled (584, 338) with delta (0, 0)
Screenshot: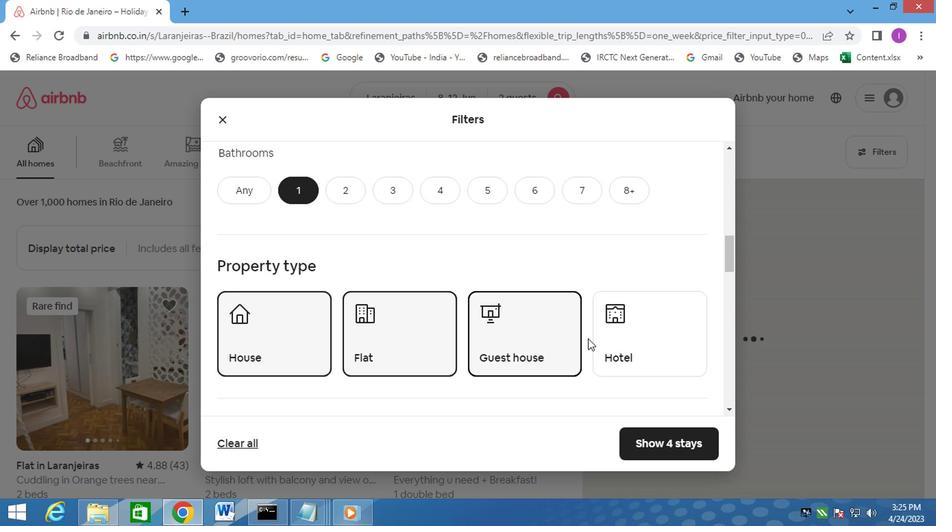 
Action: Mouse scrolled (584, 338) with delta (0, 0)
Screenshot: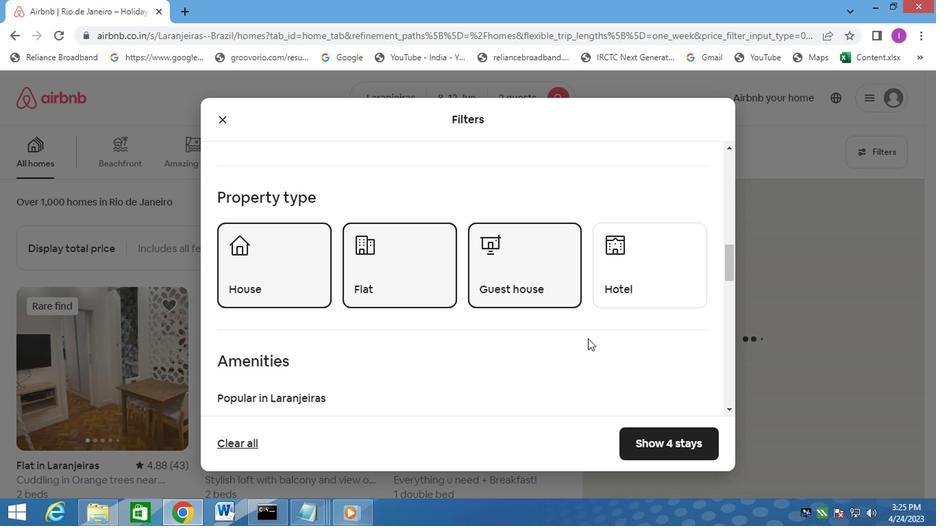 
Action: Mouse scrolled (584, 338) with delta (0, 0)
Screenshot: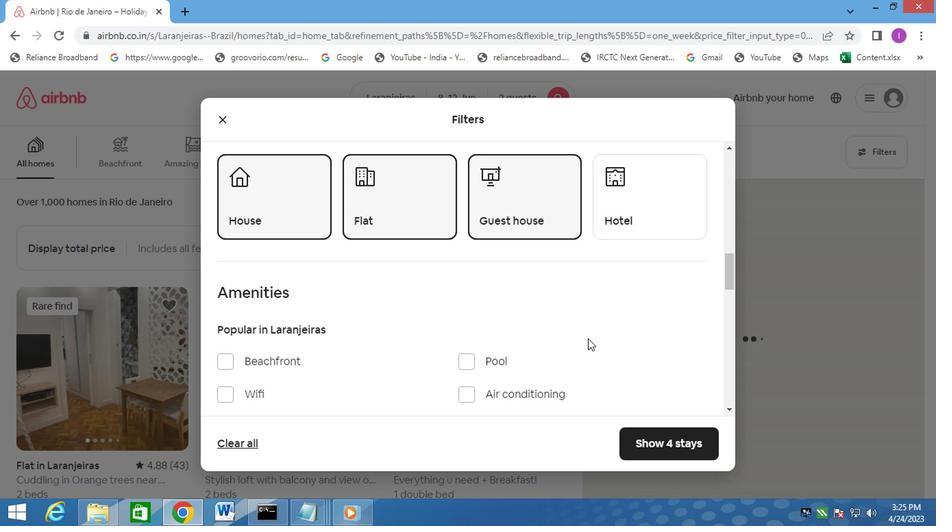 
Action: Mouse scrolled (584, 338) with delta (0, 0)
Screenshot: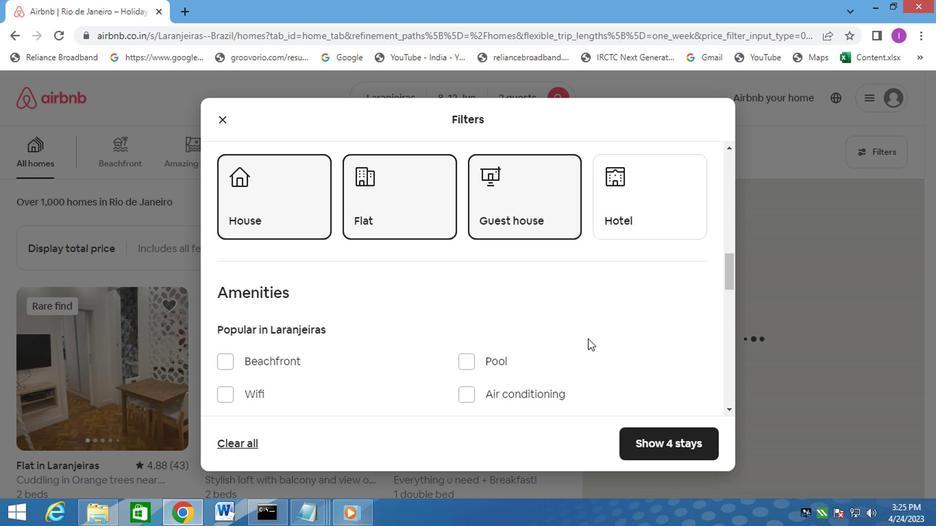 
Action: Mouse scrolled (584, 338) with delta (0, 0)
Screenshot: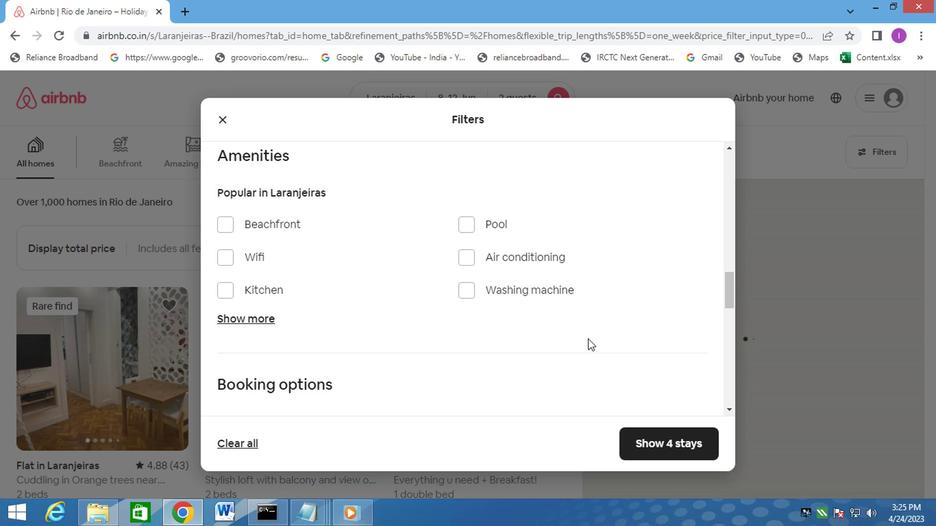 
Action: Mouse scrolled (584, 338) with delta (0, 0)
Screenshot: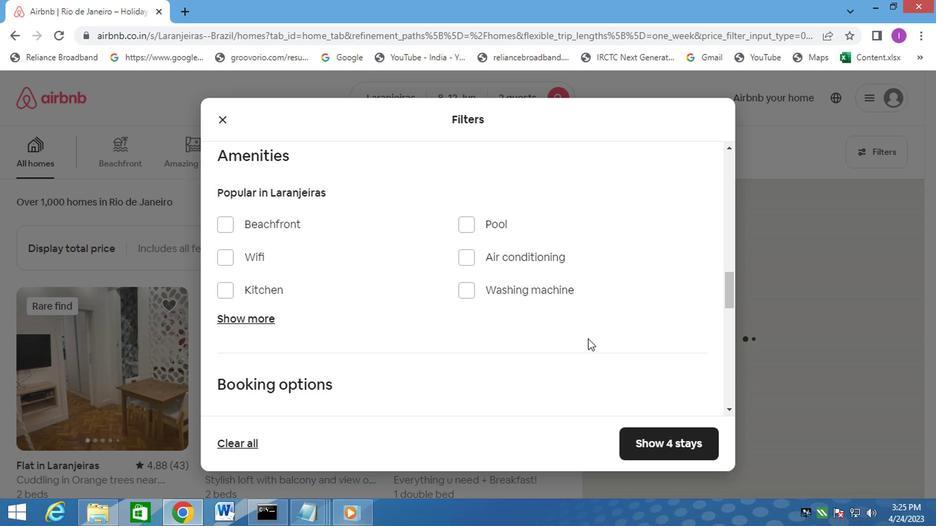 
Action: Mouse scrolled (584, 338) with delta (0, 0)
Screenshot: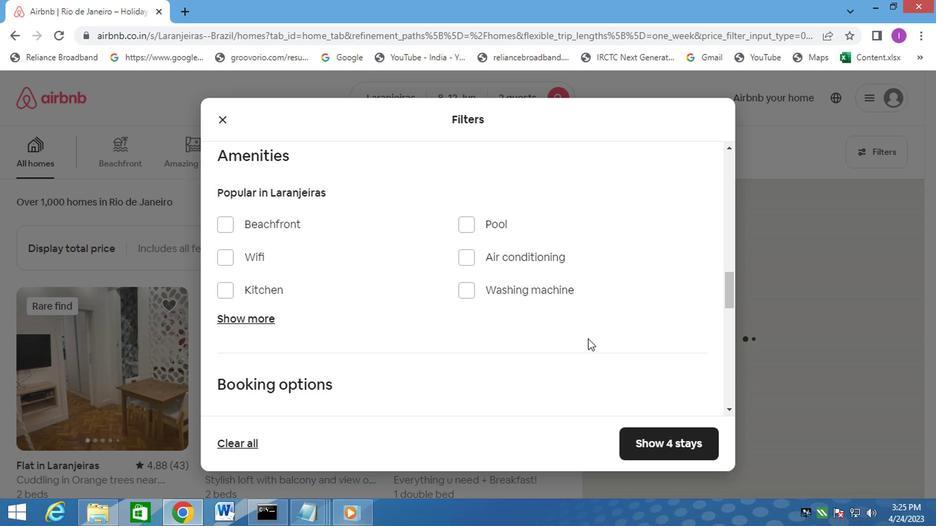 
Action: Mouse scrolled (584, 338) with delta (0, 0)
Screenshot: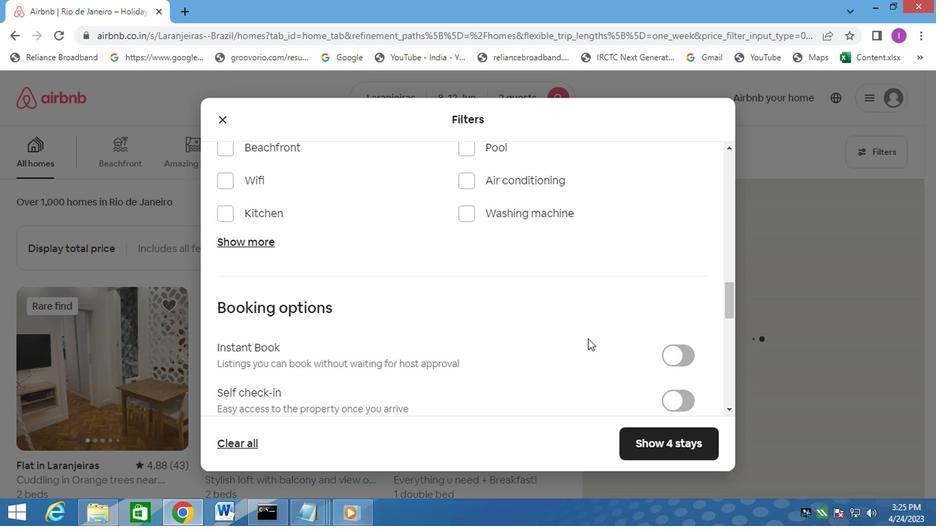 
Action: Mouse scrolled (584, 338) with delta (0, 0)
Screenshot: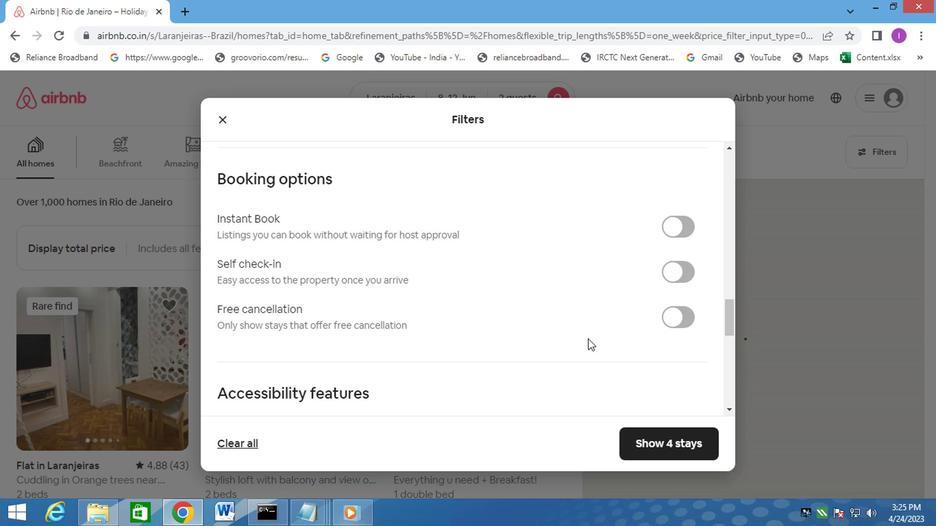 
Action: Mouse moved to (584, 336)
Screenshot: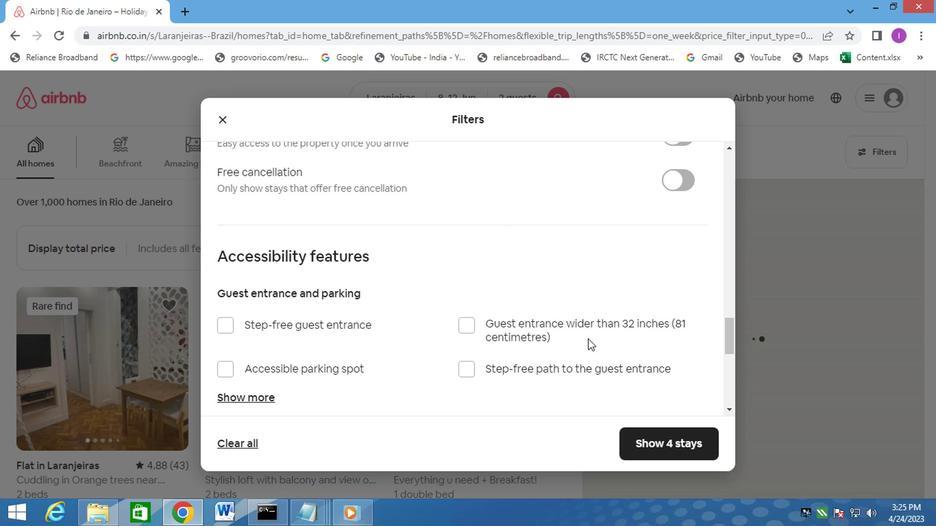 
Action: Mouse scrolled (584, 336) with delta (0, 0)
Screenshot: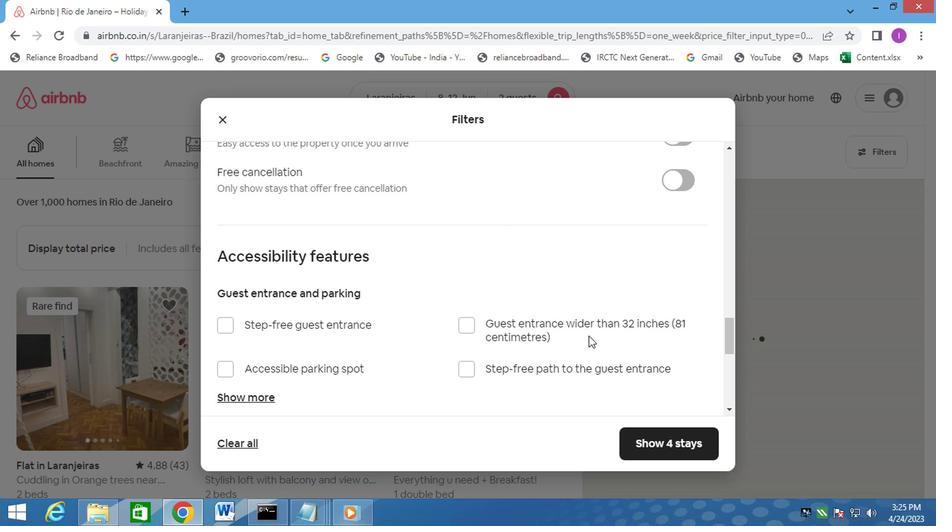 
Action: Mouse scrolled (584, 336) with delta (0, 0)
Screenshot: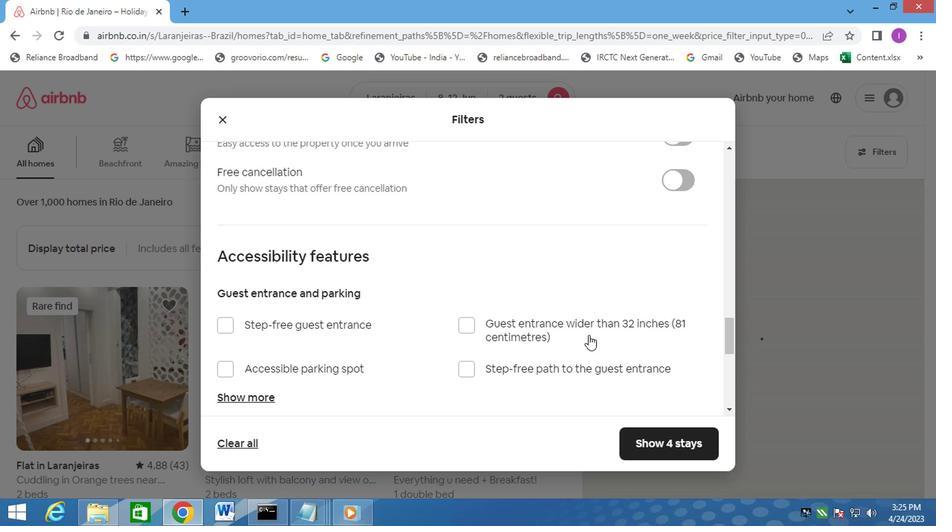
Action: Mouse moved to (675, 268)
Screenshot: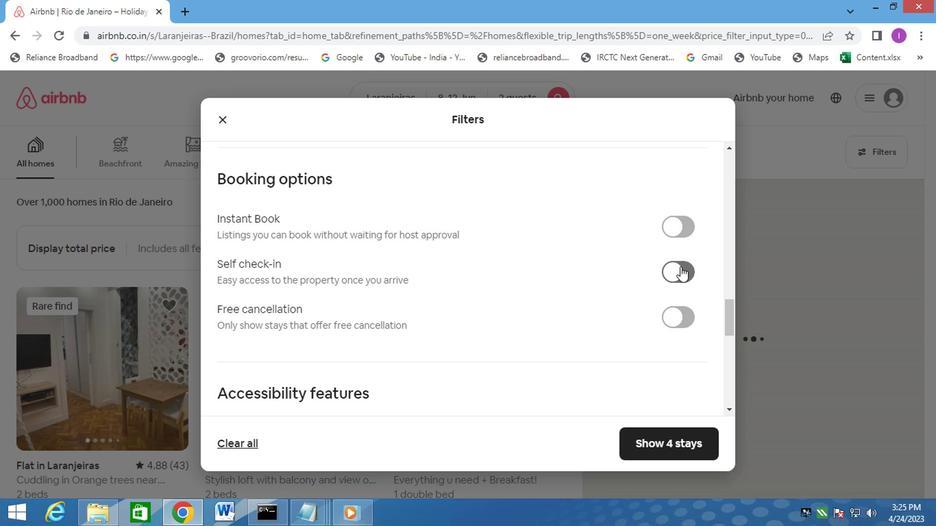 
Action: Mouse pressed left at (675, 268)
Screenshot: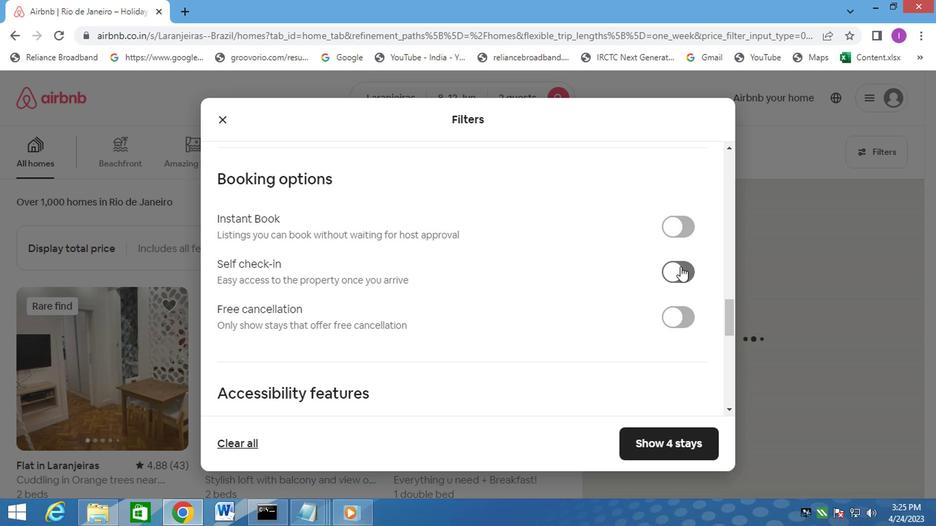 
Action: Mouse moved to (495, 304)
Screenshot: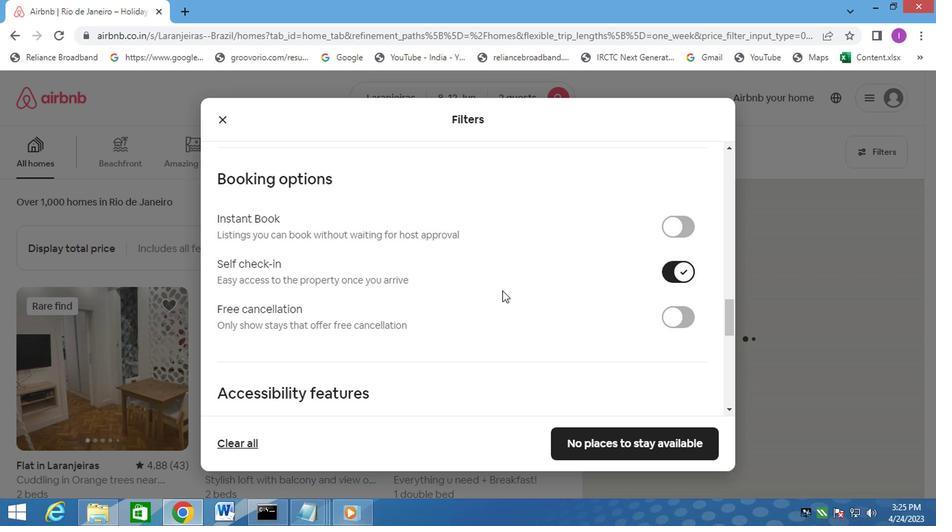 
Action: Mouse scrolled (495, 304) with delta (0, 0)
Screenshot: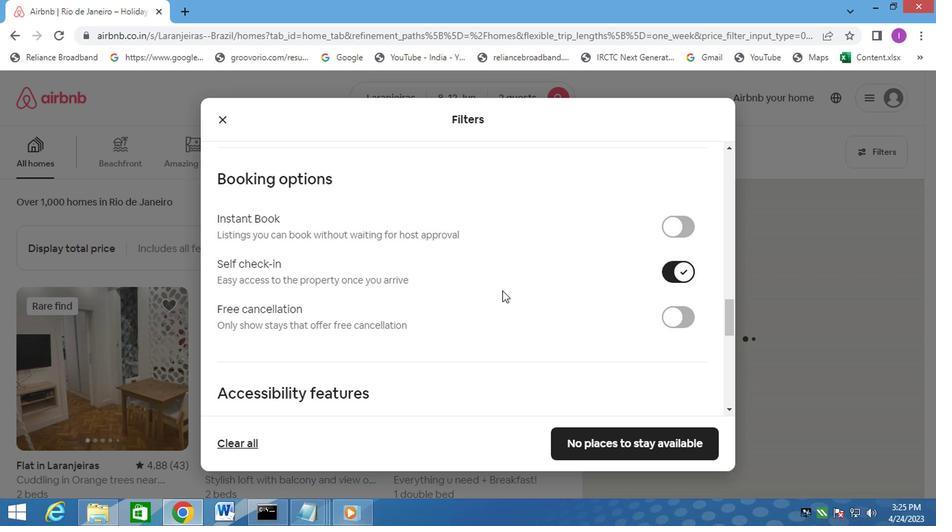 
Action: Mouse moved to (495, 306)
Screenshot: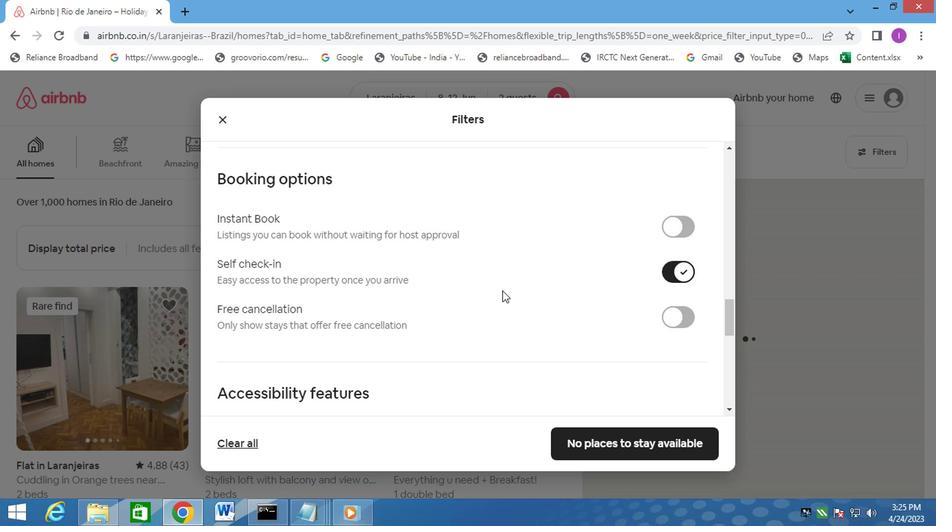 
Action: Mouse scrolled (495, 305) with delta (0, 0)
Screenshot: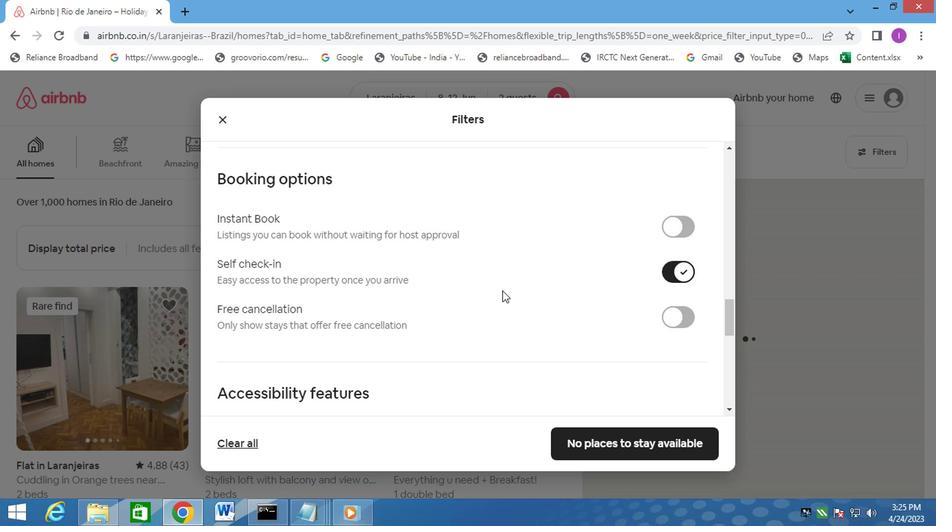 
Action: Mouse moved to (495, 307)
Screenshot: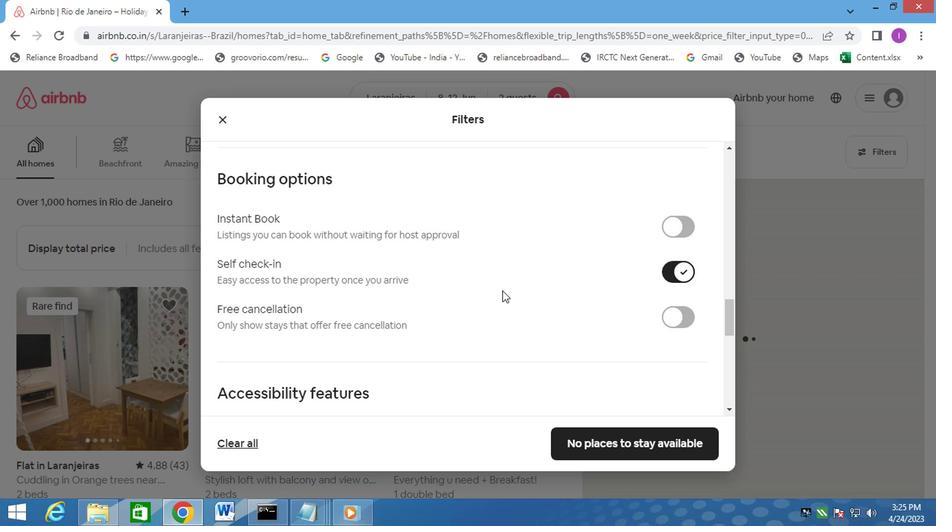 
Action: Mouse scrolled (495, 306) with delta (0, 0)
Screenshot: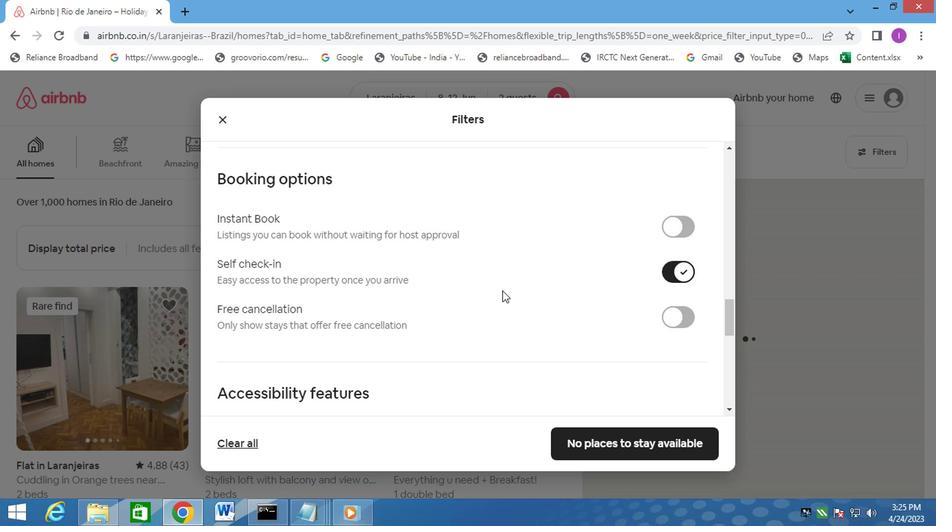 
Action: Mouse moved to (292, 350)
Screenshot: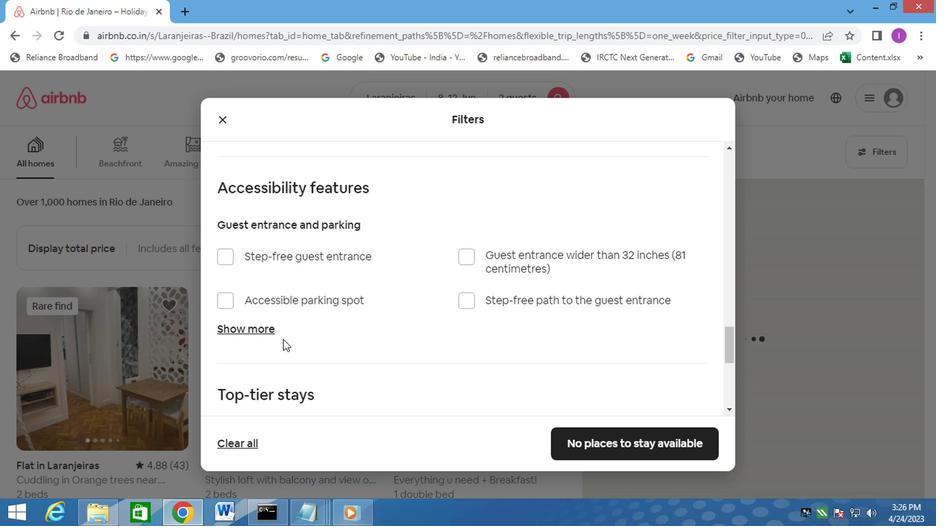 
Action: Mouse scrolled (292, 349) with delta (0, 0)
Screenshot: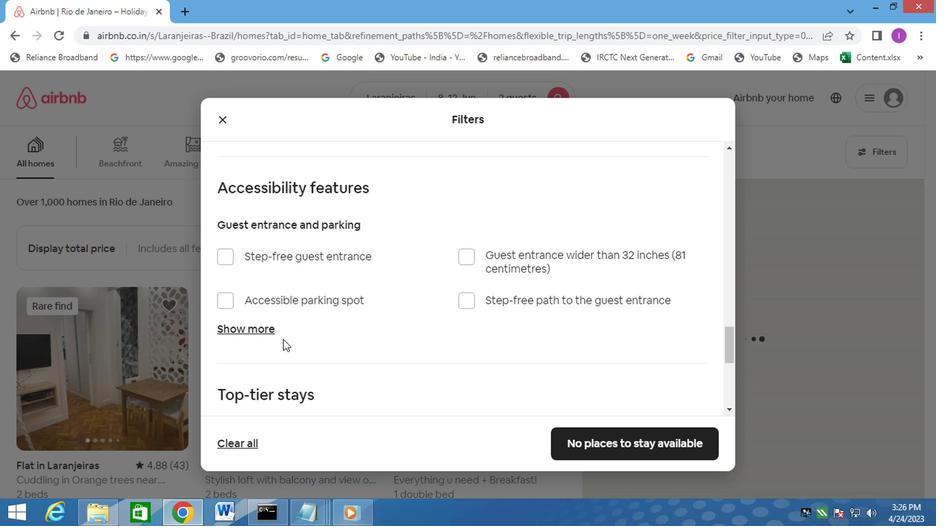 
Action: Mouse moved to (296, 354)
Screenshot: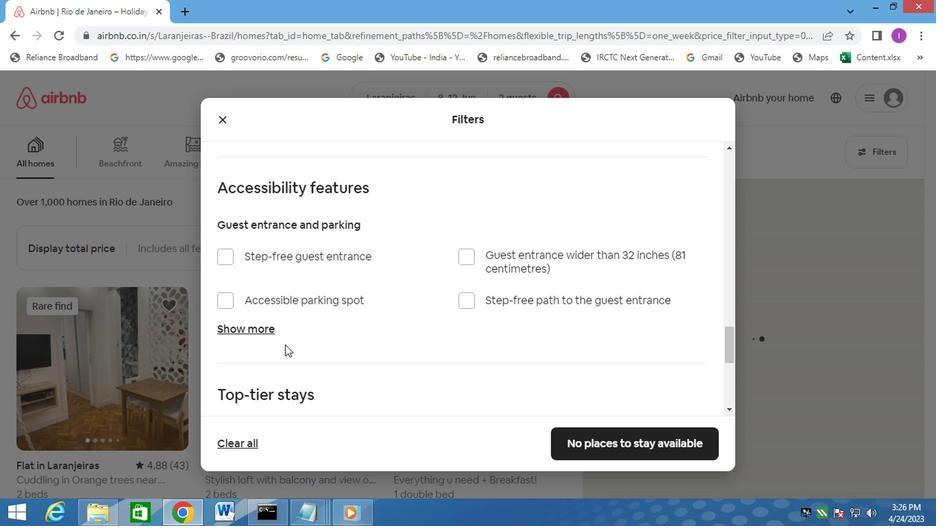 
Action: Mouse scrolled (296, 353) with delta (0, 0)
Screenshot: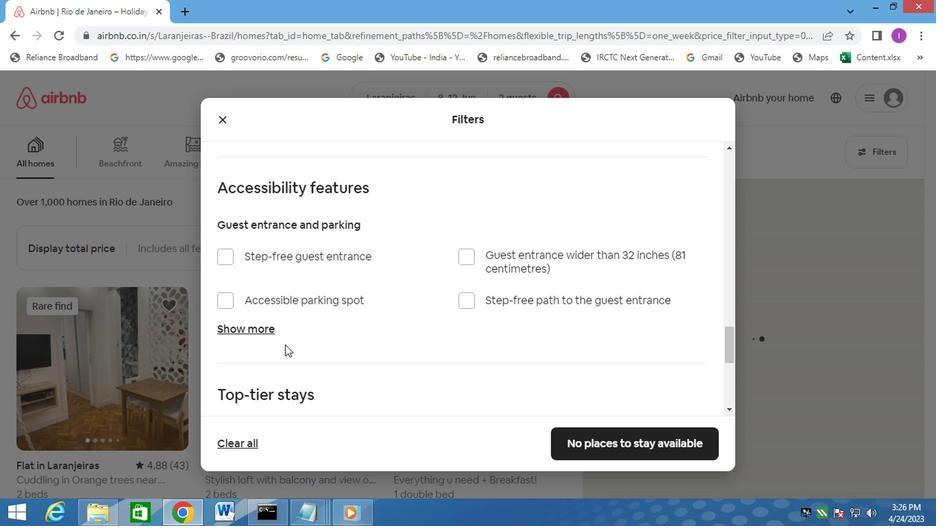 
Action: Mouse moved to (296, 355)
Screenshot: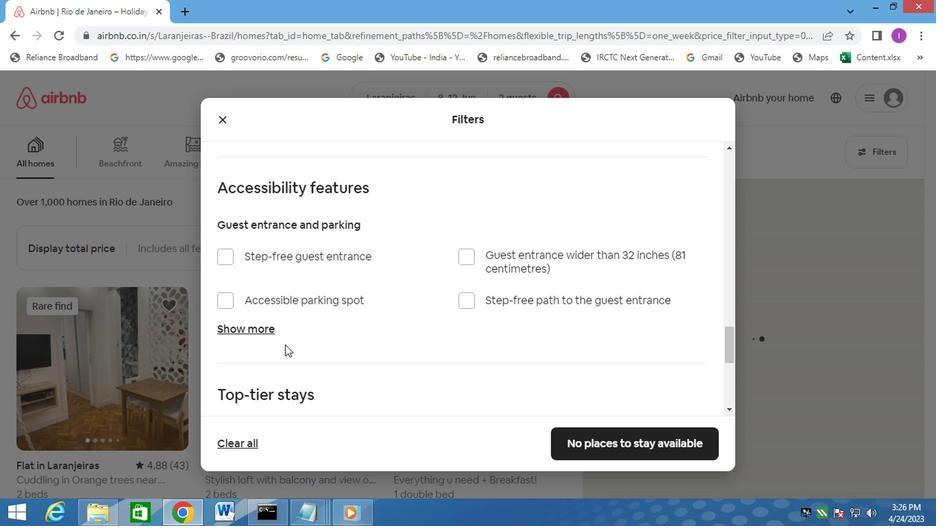 
Action: Mouse scrolled (296, 354) with delta (0, 0)
Screenshot: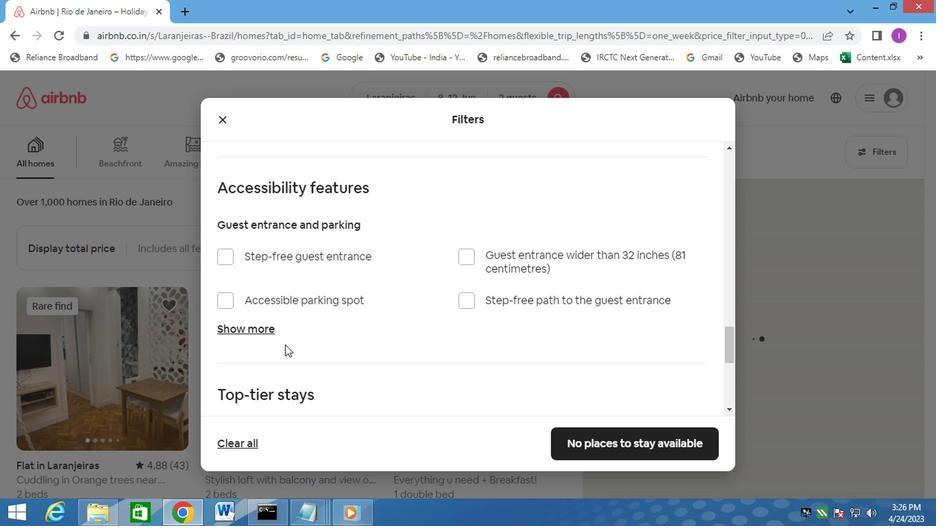 
Action: Mouse moved to (299, 355)
Screenshot: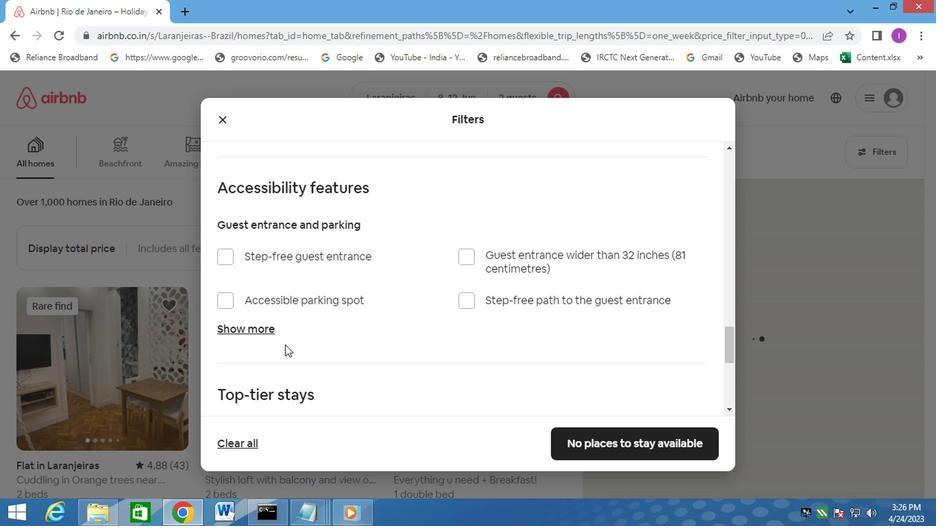
Action: Mouse scrolled (299, 355) with delta (0, 0)
Screenshot: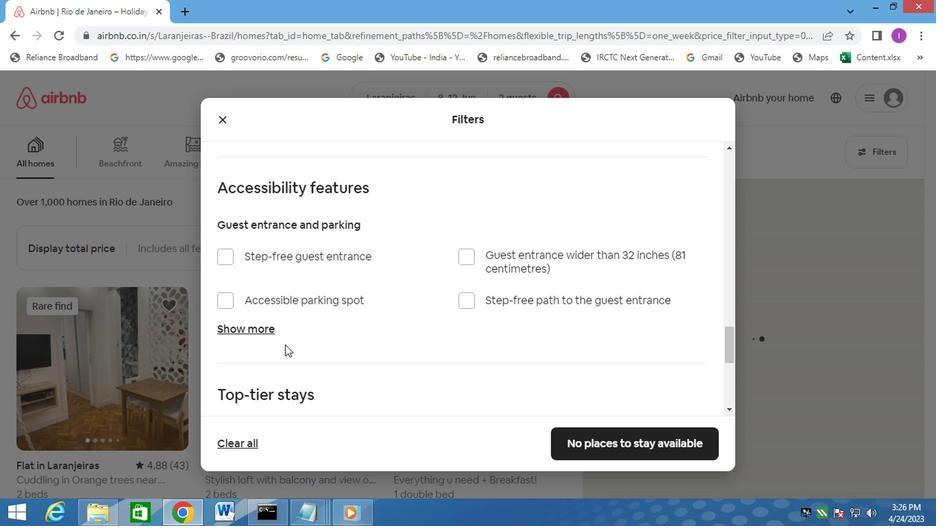 
Action: Mouse moved to (256, 412)
Screenshot: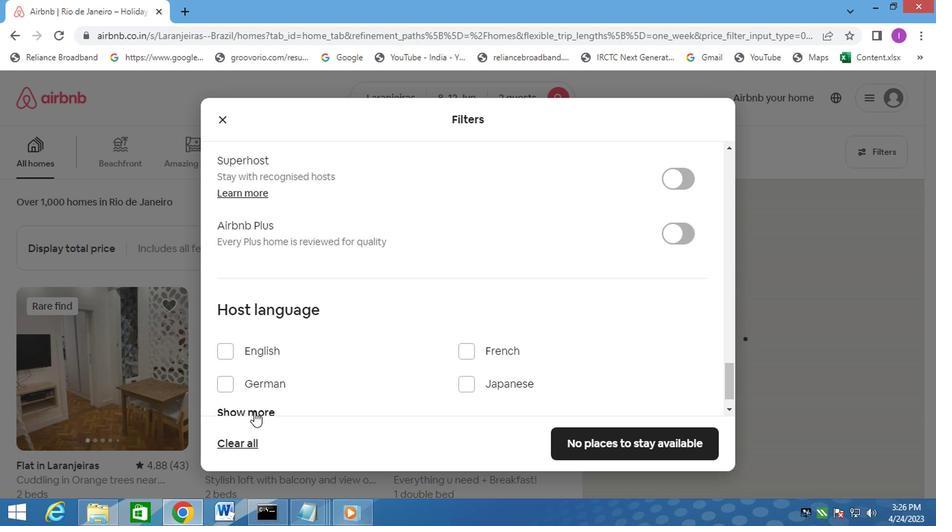 
Action: Mouse pressed left at (256, 412)
Screenshot: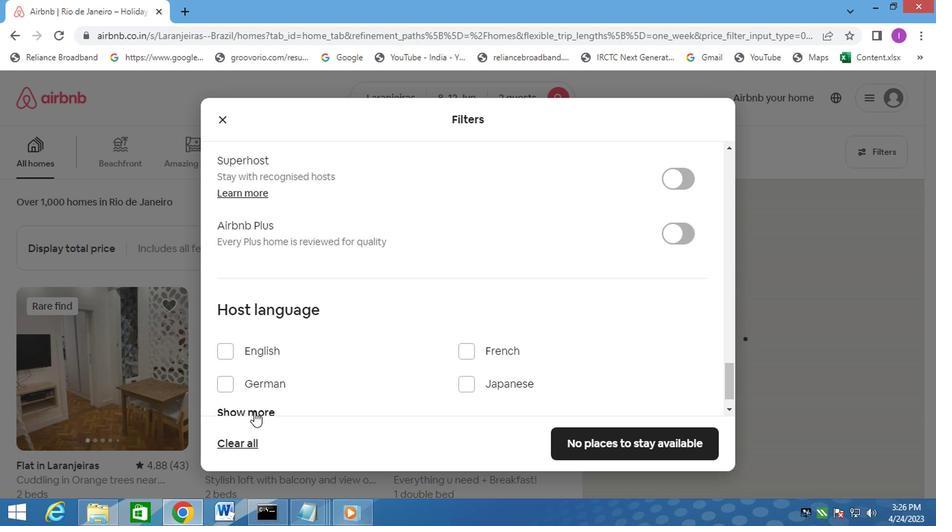
Action: Mouse moved to (314, 392)
Screenshot: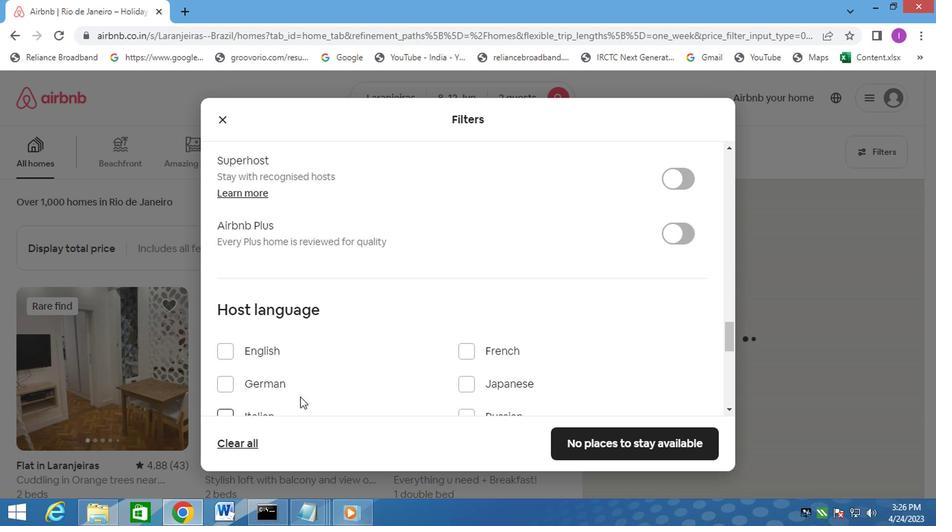 
Action: Mouse scrolled (314, 392) with delta (0, 0)
Screenshot: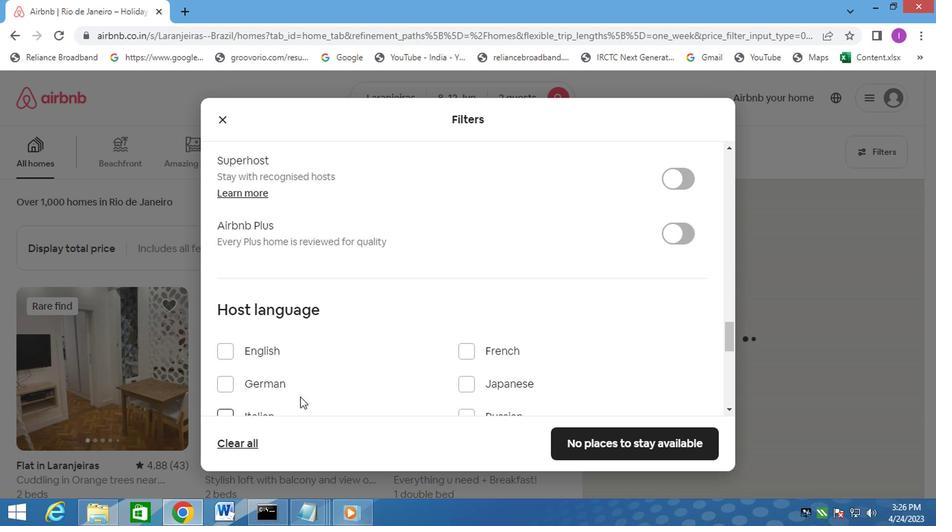 
Action: Mouse scrolled (314, 392) with delta (0, 0)
Screenshot: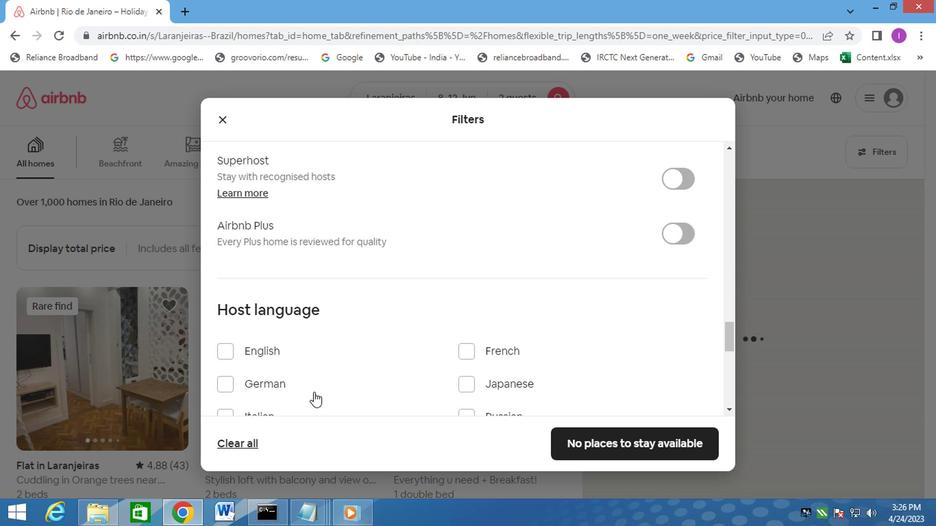 
Action: Mouse moved to (242, 311)
Screenshot: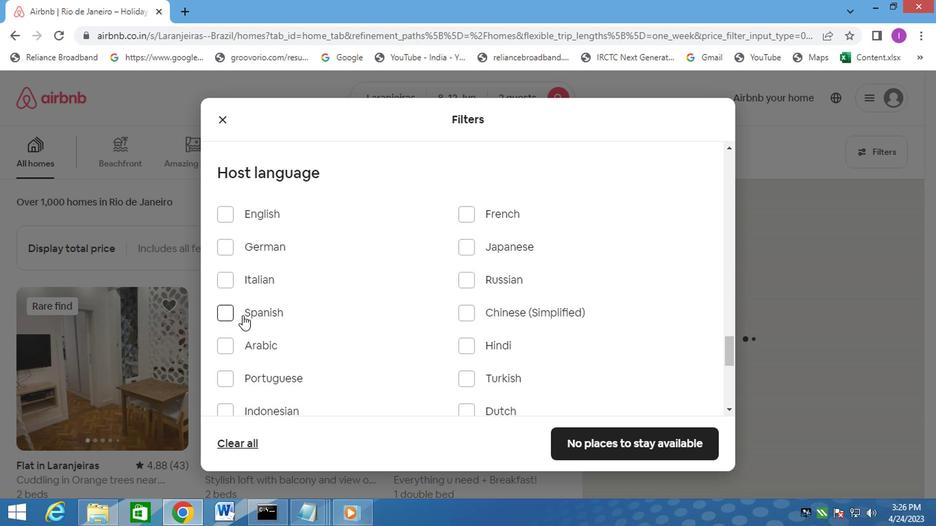 
Action: Mouse pressed left at (242, 311)
Screenshot: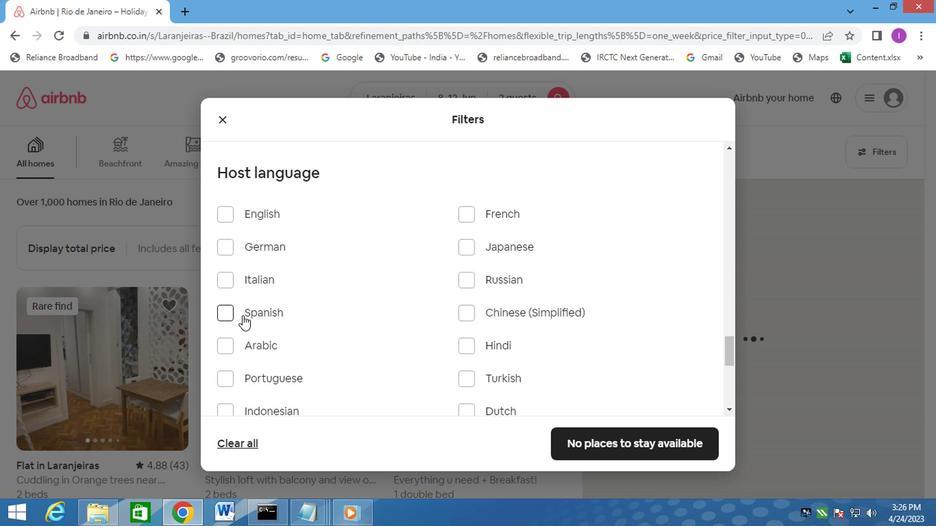 
Action: Mouse moved to (487, 390)
Screenshot: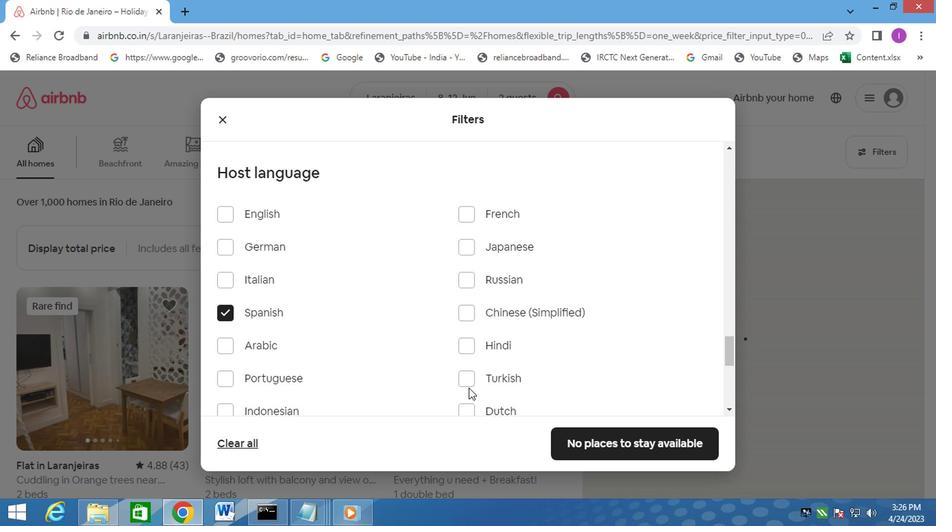 
Action: Mouse scrolled (487, 390) with delta (0, 0)
Screenshot: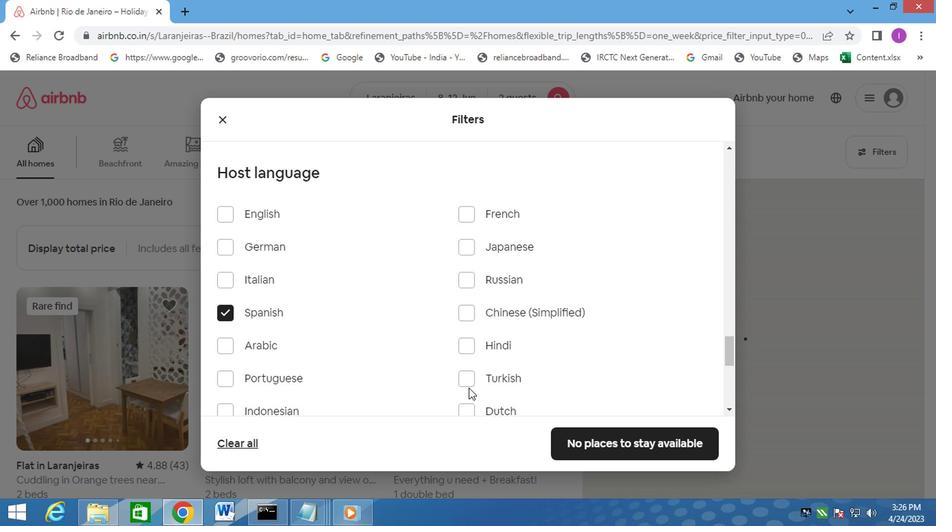 
Action: Mouse scrolled (487, 390) with delta (0, 0)
Screenshot: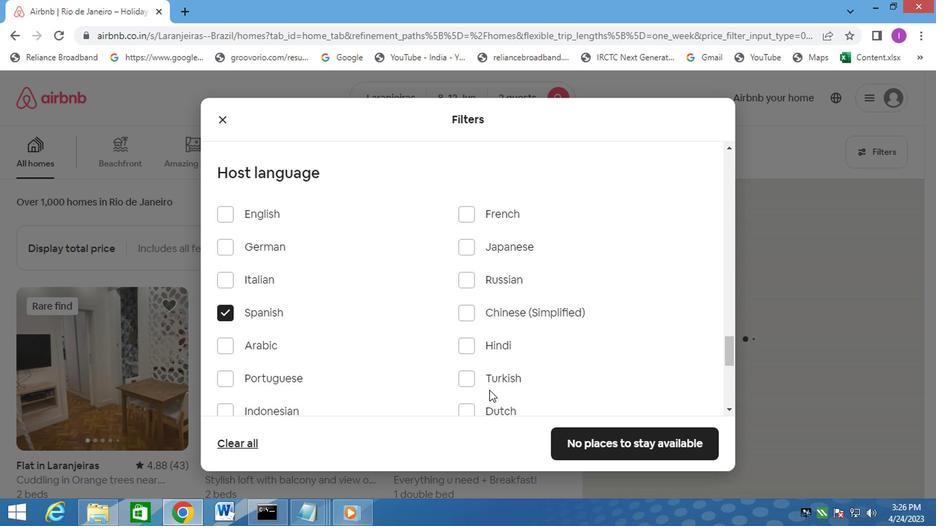
Action: Mouse scrolled (487, 390) with delta (0, 0)
Screenshot: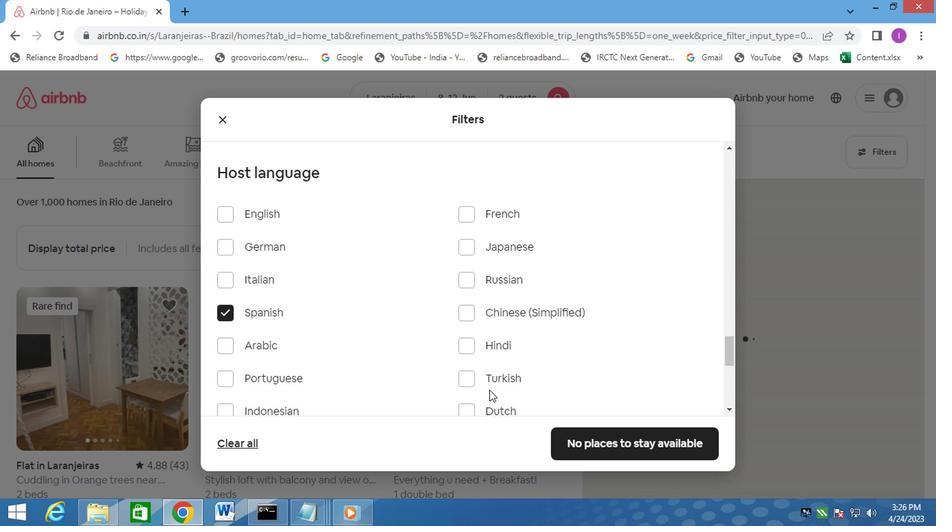 
Action: Mouse moved to (549, 397)
Screenshot: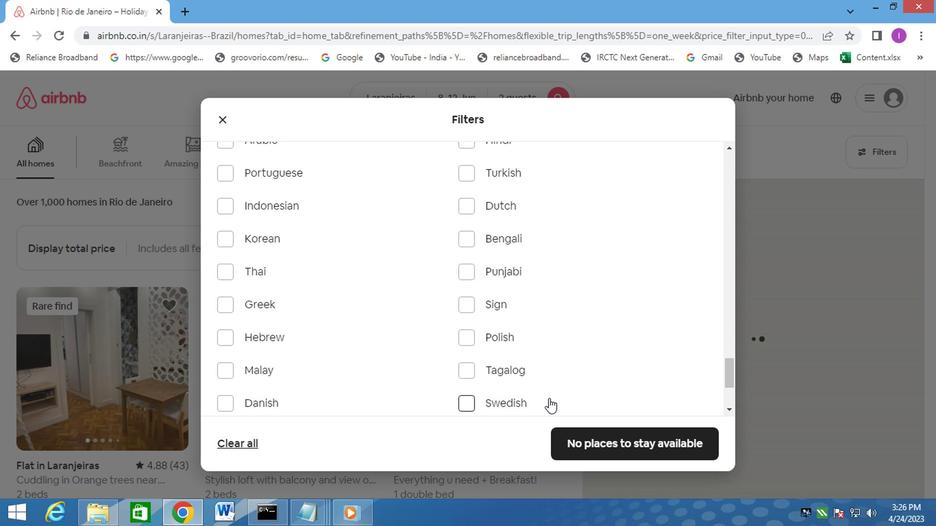 
Action: Mouse scrolled (549, 397) with delta (0, 0)
Screenshot: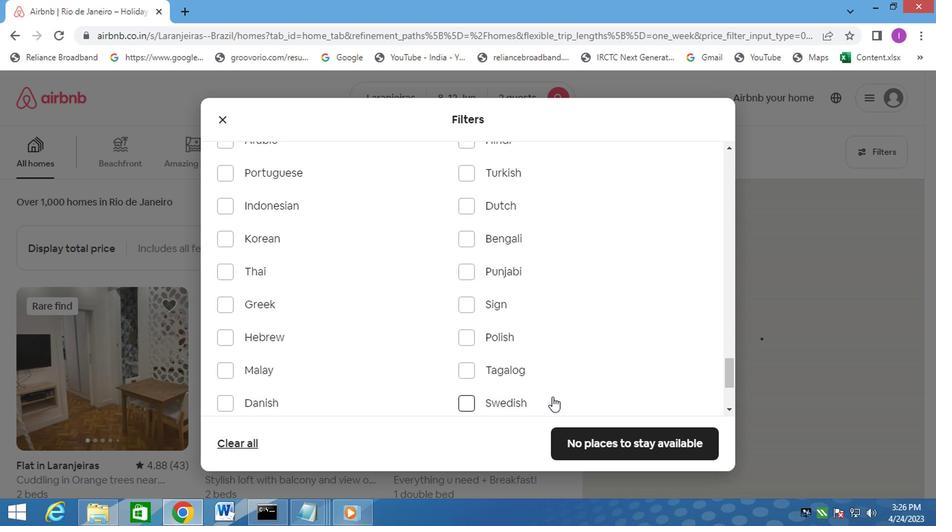 
Action: Mouse scrolled (549, 397) with delta (0, 0)
Screenshot: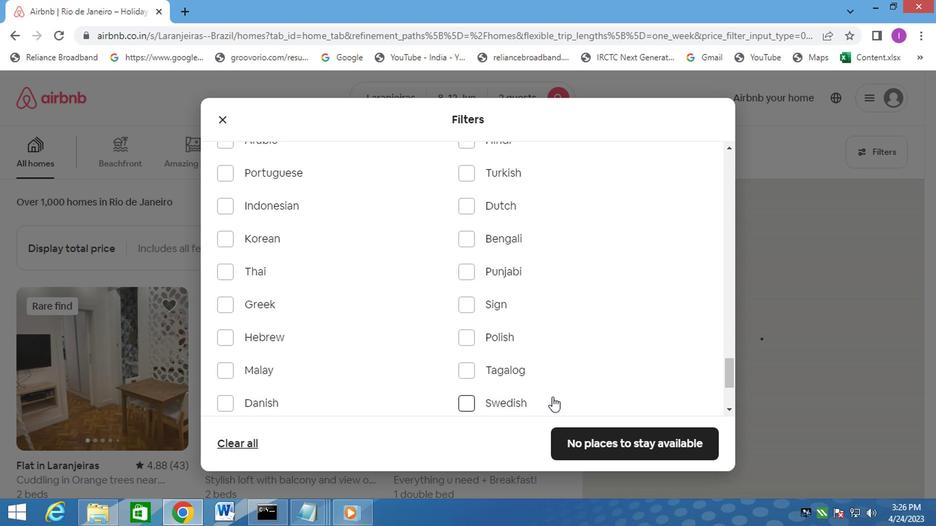 
Action: Mouse scrolled (549, 397) with delta (0, 0)
Screenshot: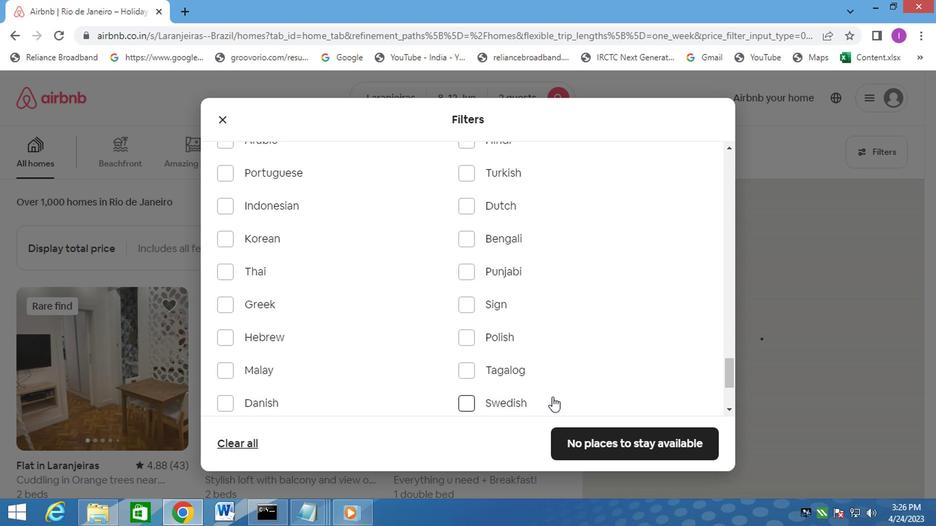 
Action: Mouse moved to (549, 397)
Screenshot: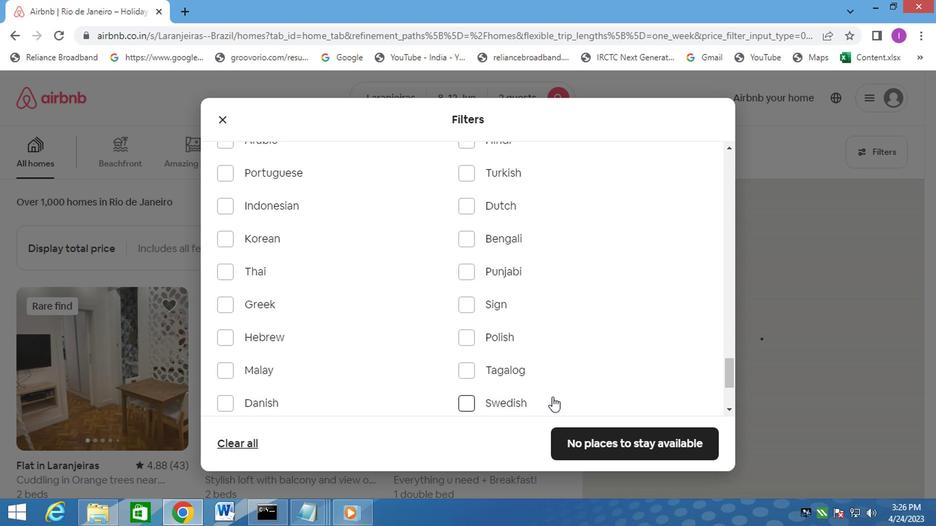 
Action: Mouse scrolled (549, 397) with delta (0, 0)
Screenshot: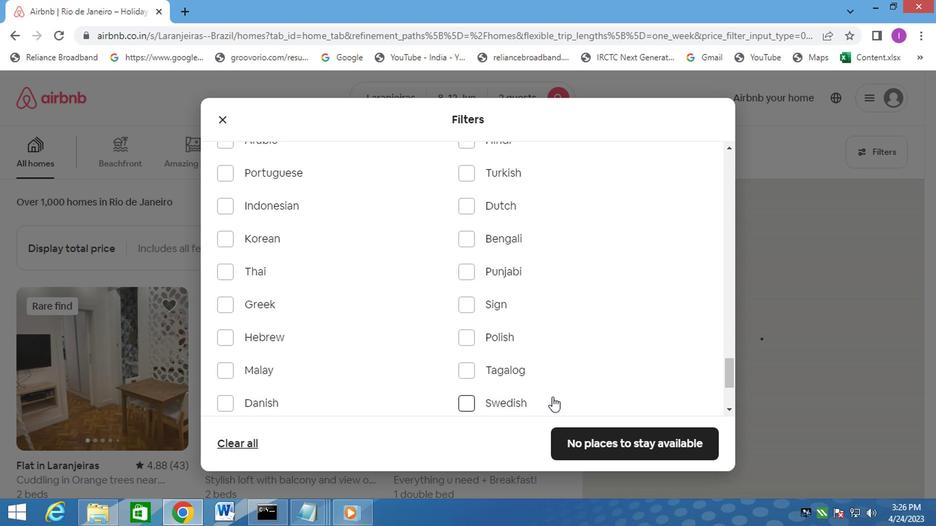
Action: Mouse moved to (550, 397)
Screenshot: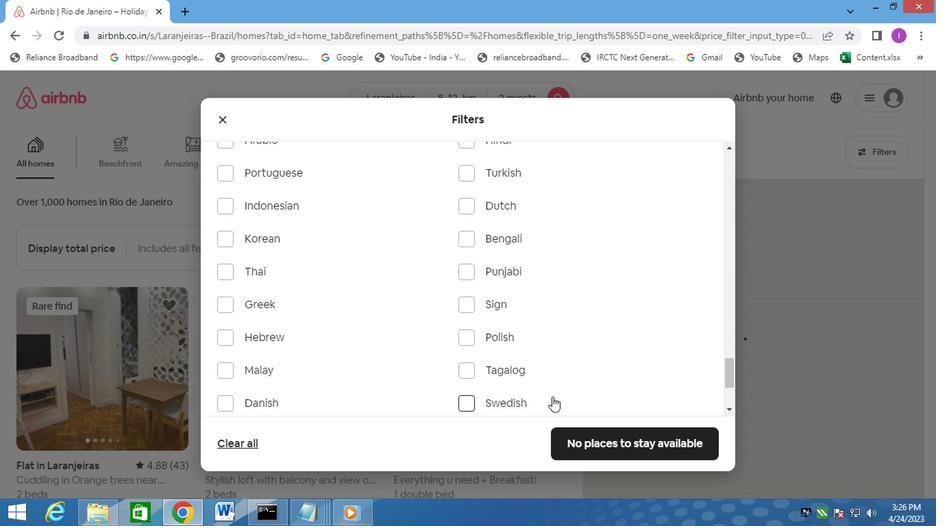 
Action: Mouse scrolled (550, 397) with delta (0, 0)
Screenshot: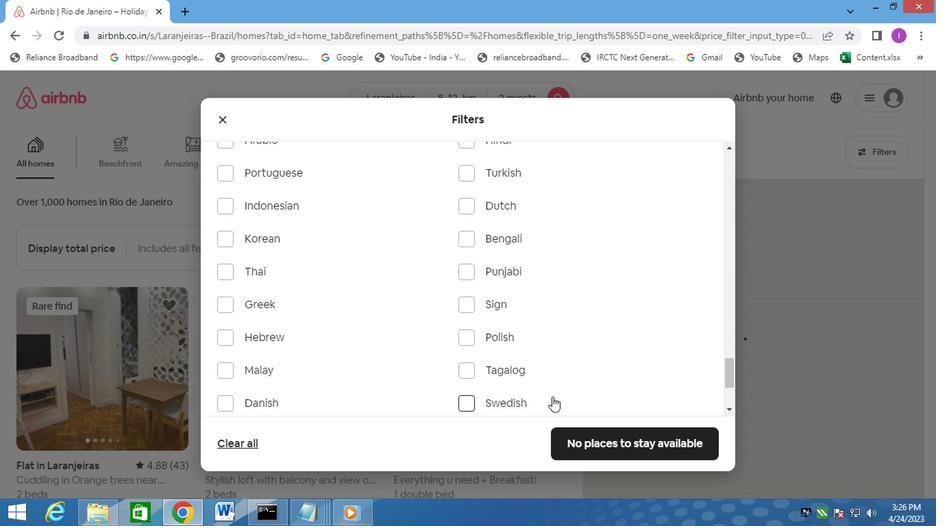 
Action: Mouse moved to (554, 397)
Screenshot: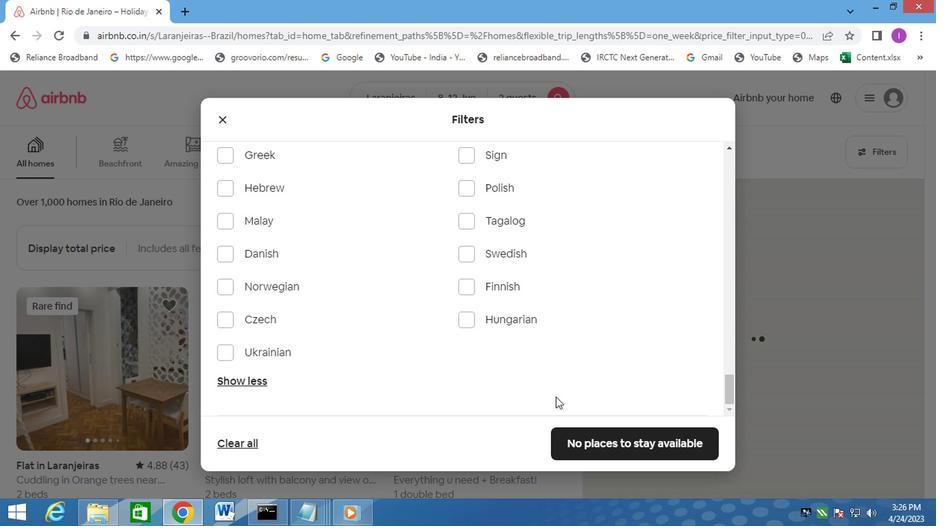 
Action: Mouse scrolled (554, 397) with delta (0, 0)
Screenshot: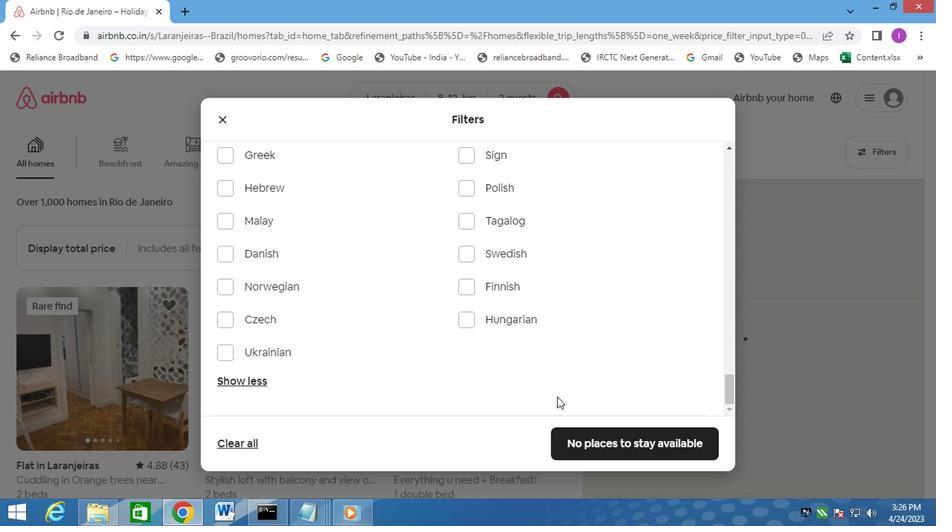 
Action: Mouse scrolled (554, 397) with delta (0, 0)
Screenshot: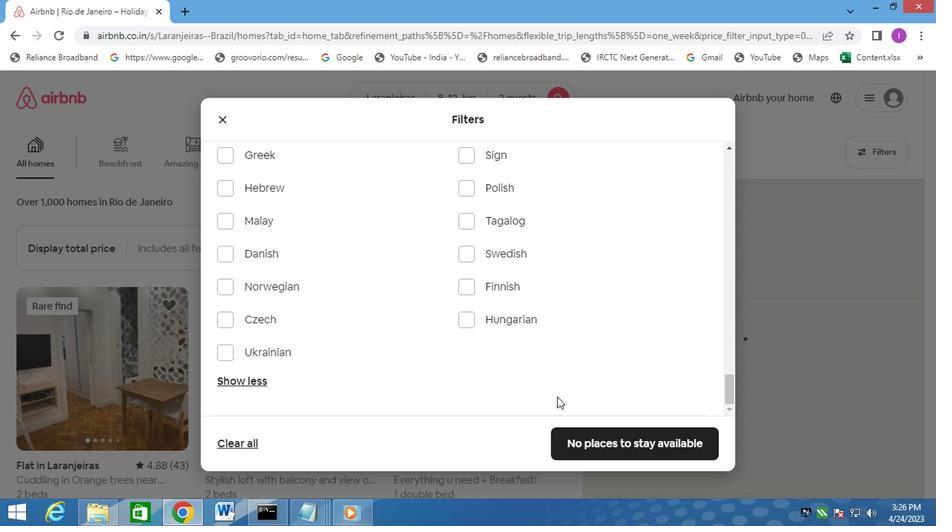 
Action: Mouse scrolled (554, 397) with delta (0, 0)
Screenshot: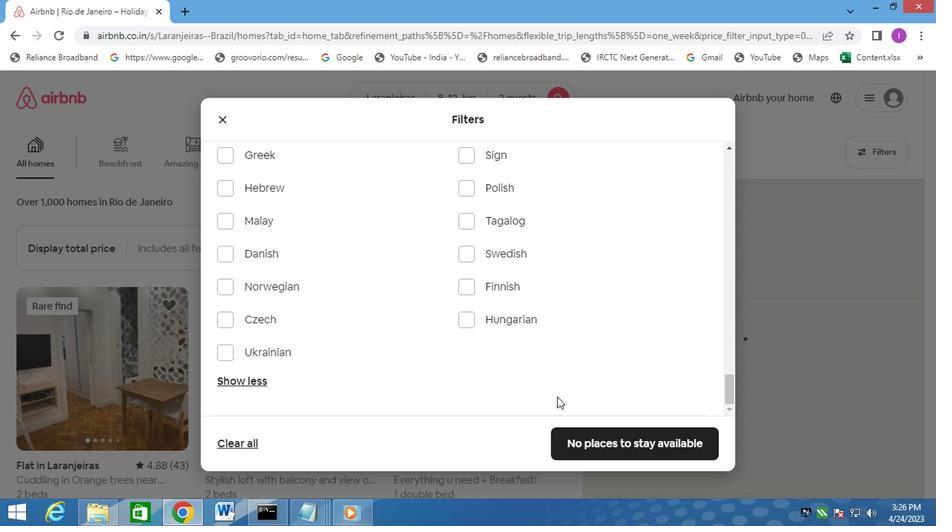 
Action: Mouse scrolled (554, 397) with delta (0, 0)
Screenshot: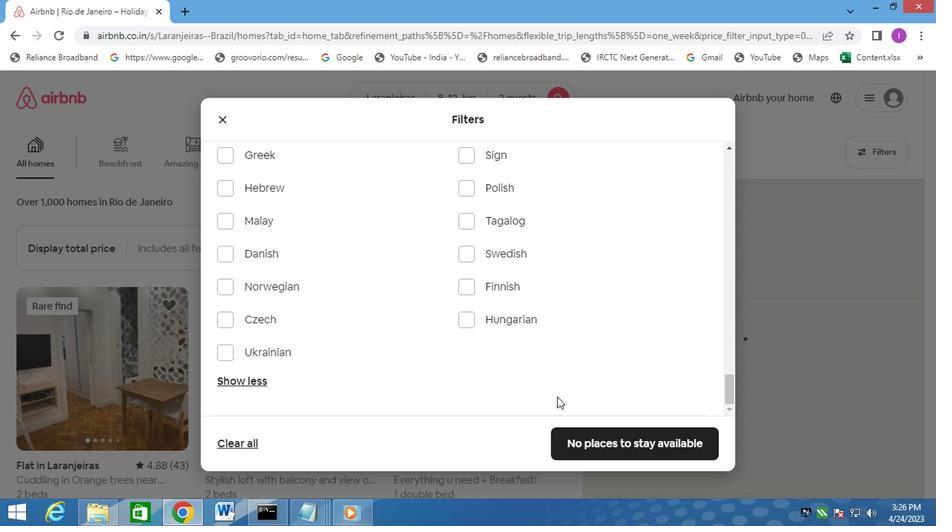 
Action: Mouse moved to (554, 397)
Screenshot: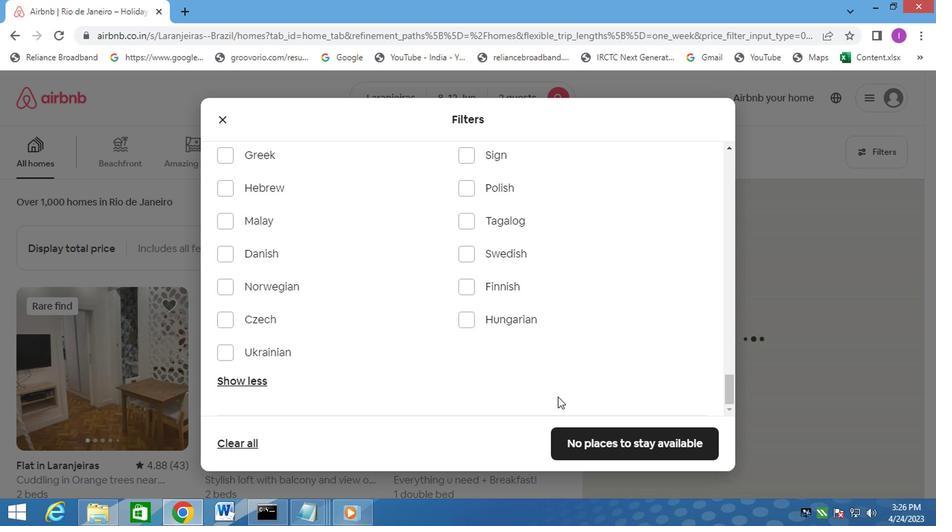 
Action: Mouse scrolled (554, 397) with delta (0, 0)
Screenshot: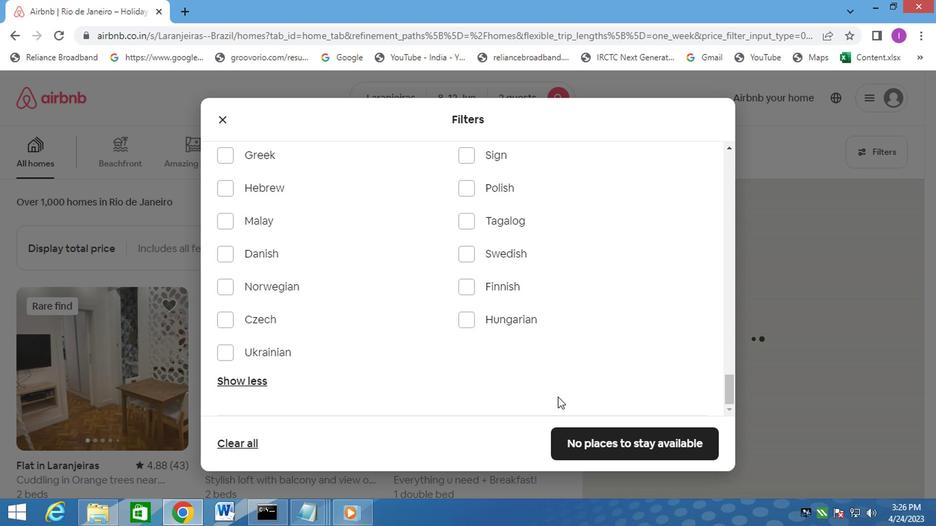 
Action: Mouse scrolled (554, 397) with delta (0, 0)
Screenshot: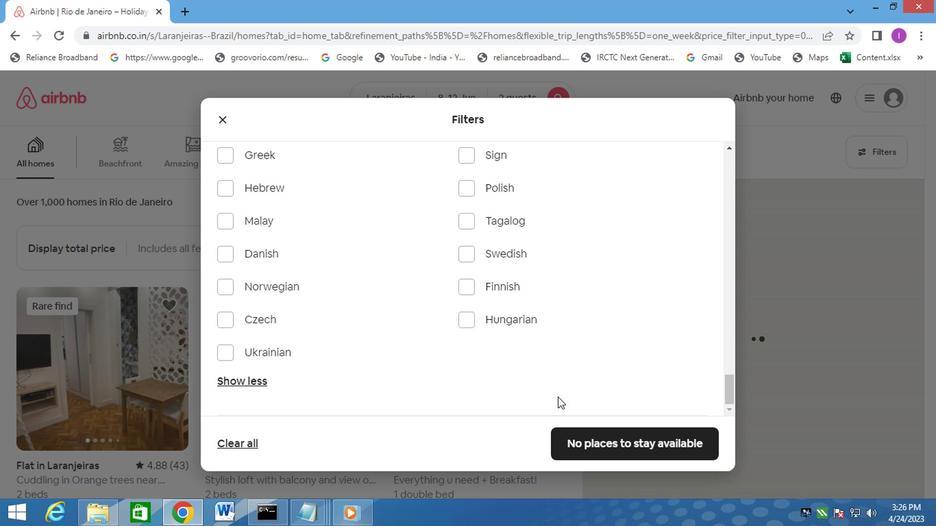 
Action: Mouse moved to (558, 399)
Screenshot: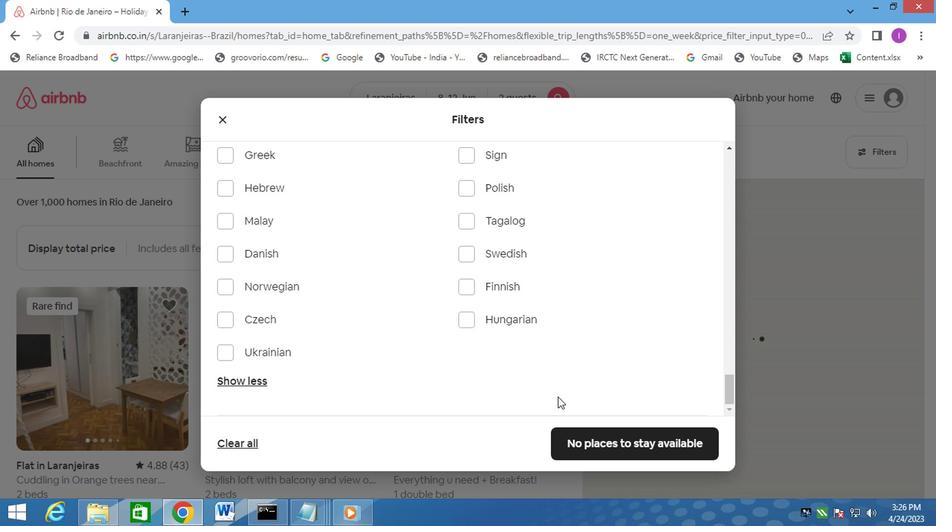 
Action: Mouse scrolled (558, 399) with delta (0, 0)
Screenshot: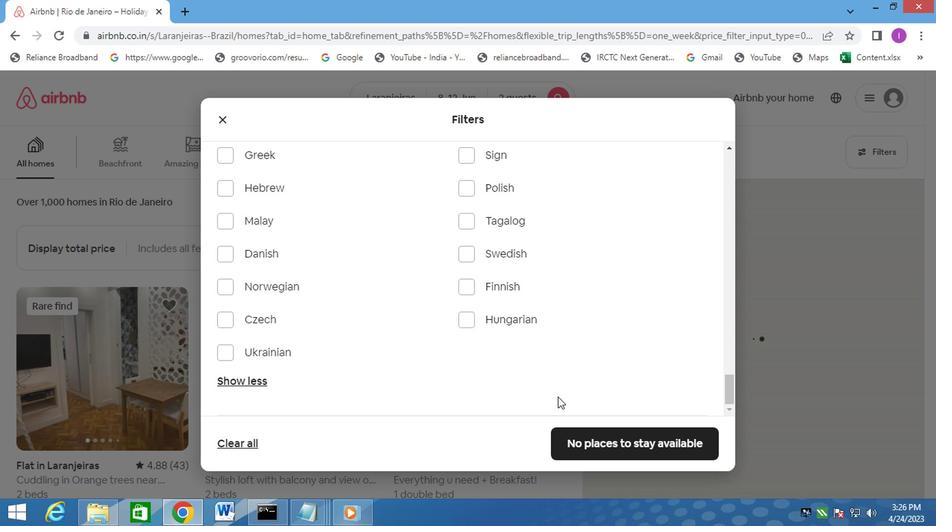 
Action: Mouse moved to (618, 440)
Screenshot: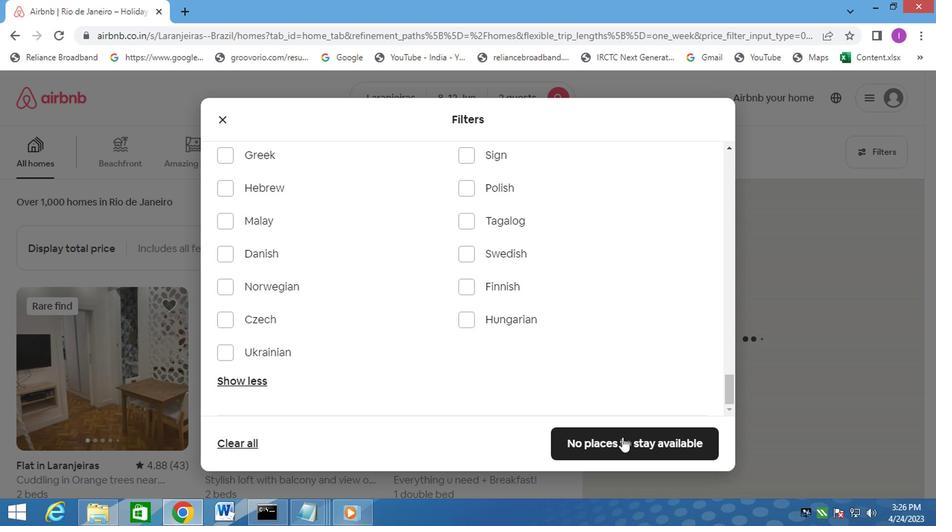 
Action: Mouse pressed left at (618, 440)
Screenshot: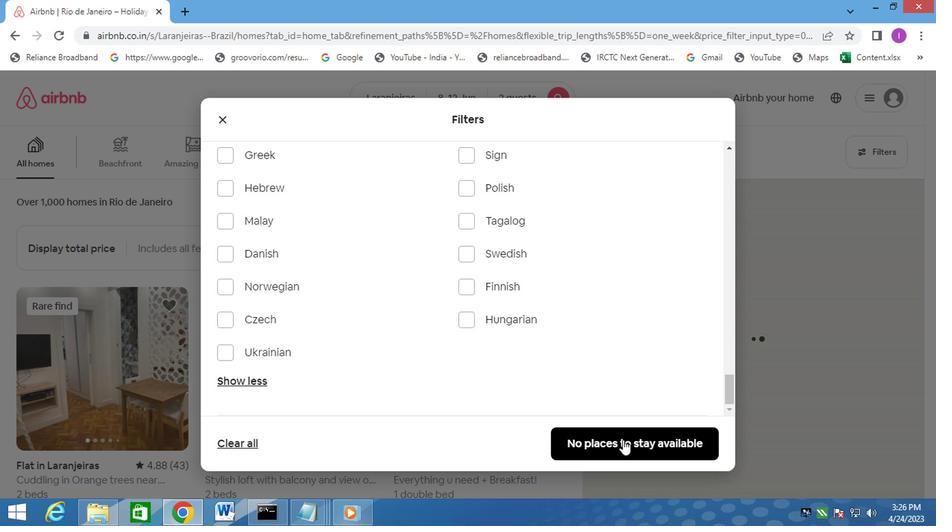 
Action: Mouse moved to (568, 416)
Screenshot: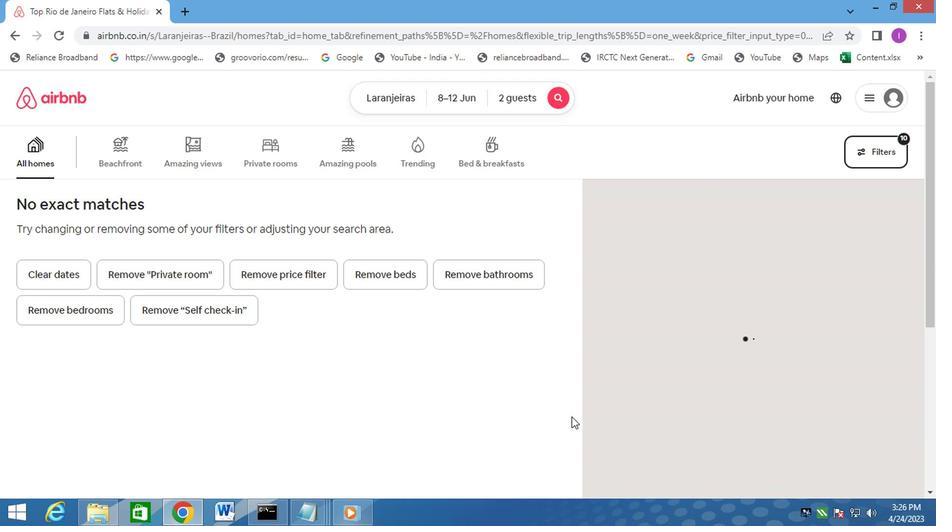 
Action: Key pressed <Key.f8>
Screenshot: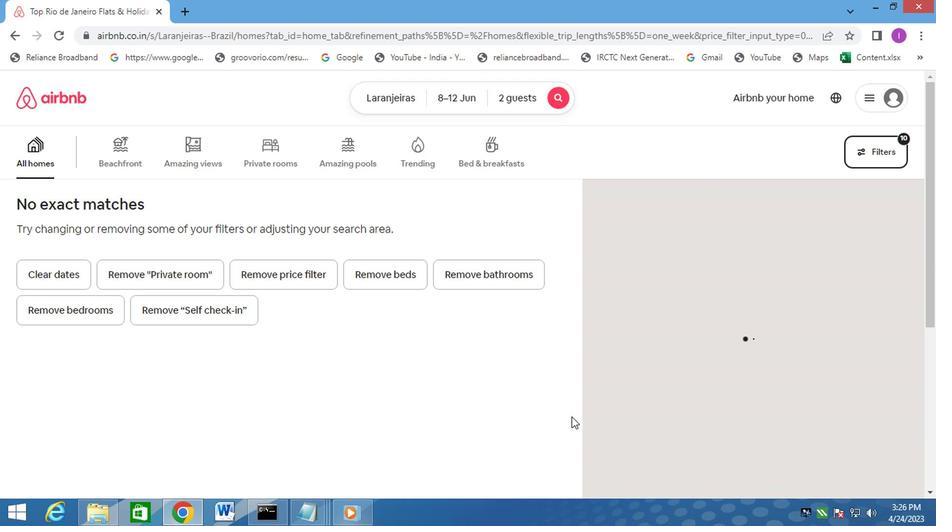 
